 Task: Look for space in Riegelsberg, Germany from 5th July, 2023 to 10th July, 2023 for 4 adults in price range Rs.9000 to Rs.14000. Place can be entire place with 2 bedrooms having 4 beds and 2 bathrooms. Property type can be house, flat, guest house. Booking option can be shelf check-in. Required host language is English.
Action: Mouse moved to (253, 136)
Screenshot: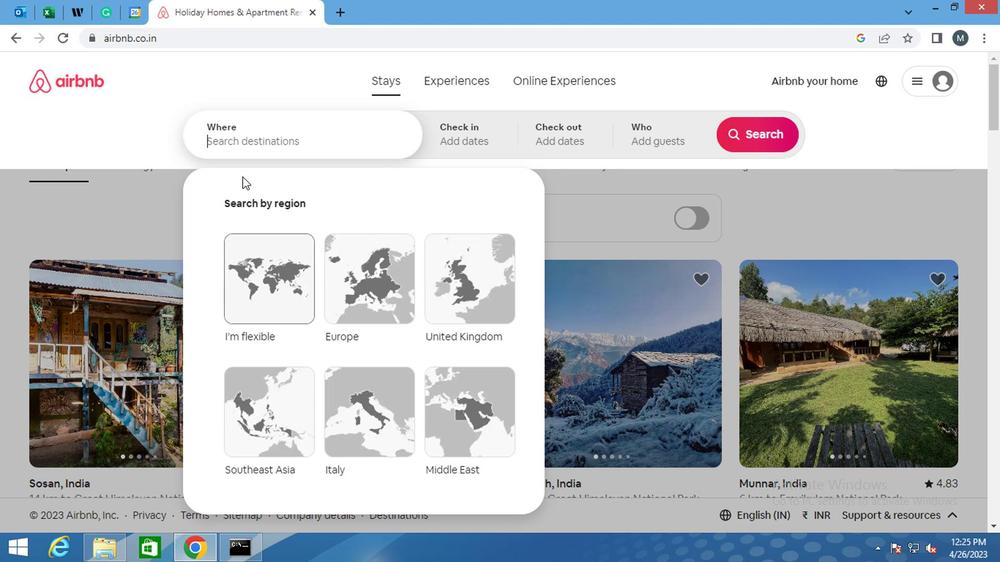 
Action: Mouse pressed left at (253, 136)
Screenshot: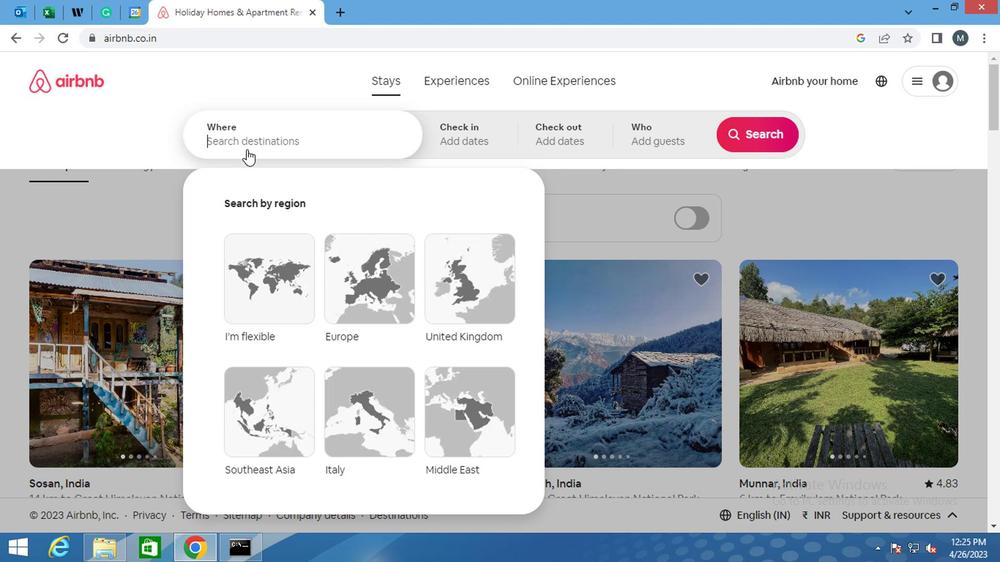 
Action: Mouse moved to (254, 140)
Screenshot: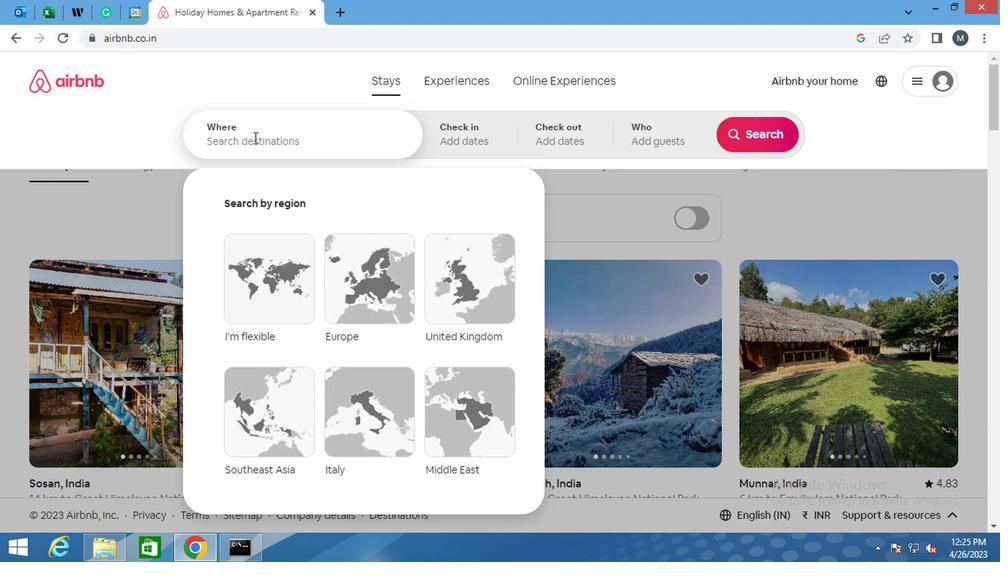 
Action: Key pressed <Key.shift><Key.shift><Key.shift>RIEGELSBERG
Screenshot: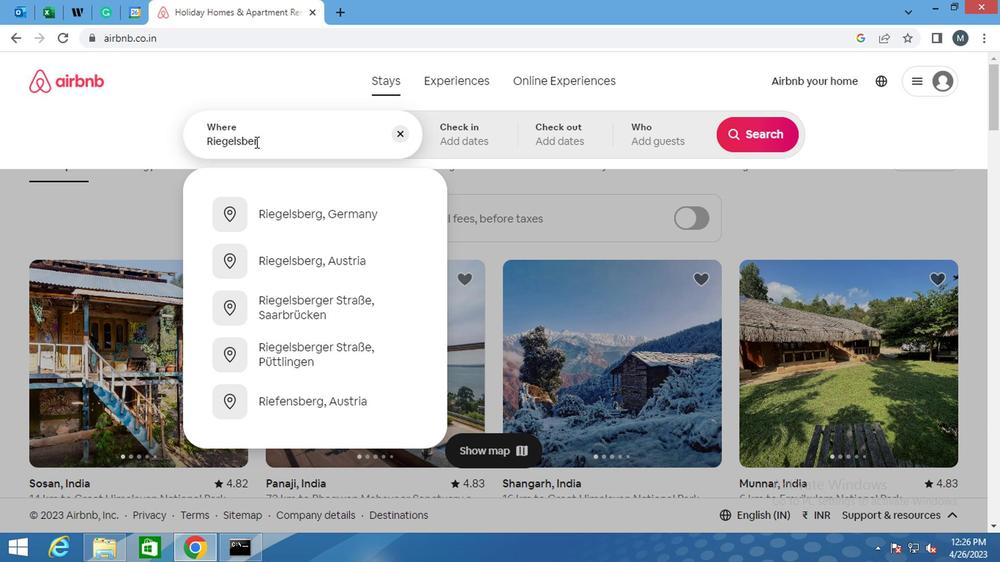 
Action: Mouse moved to (265, 211)
Screenshot: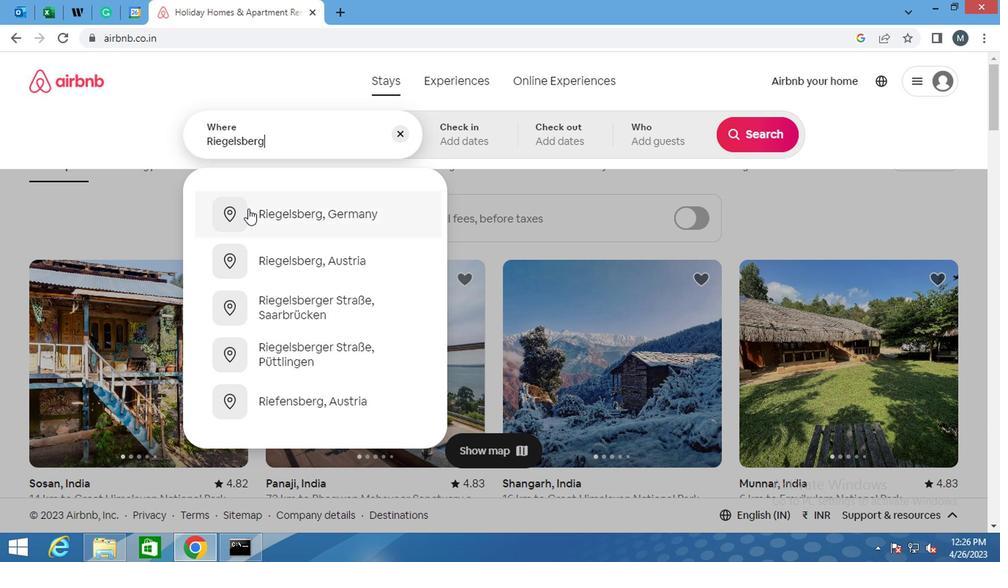 
Action: Mouse pressed left at (265, 211)
Screenshot: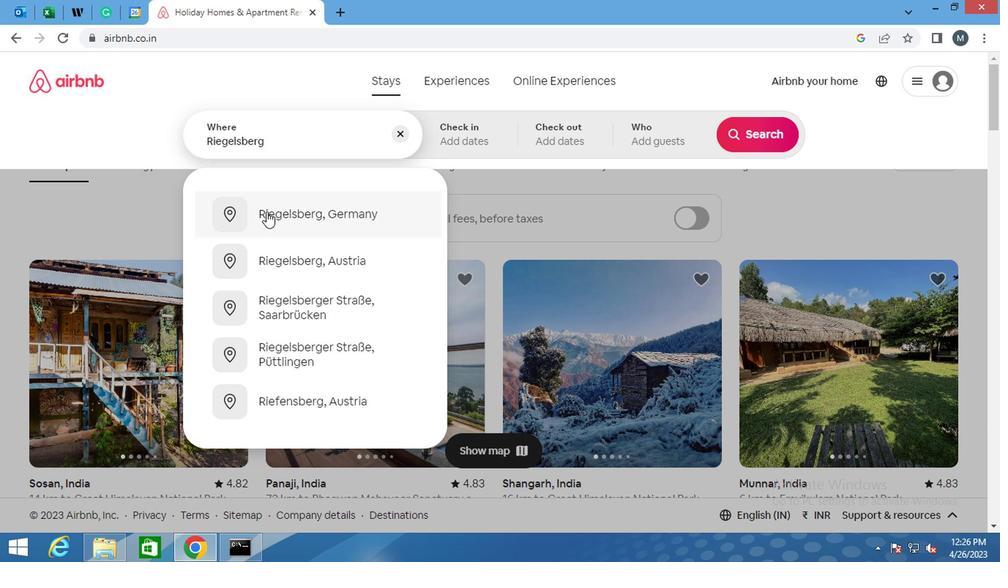 
Action: Mouse moved to (744, 250)
Screenshot: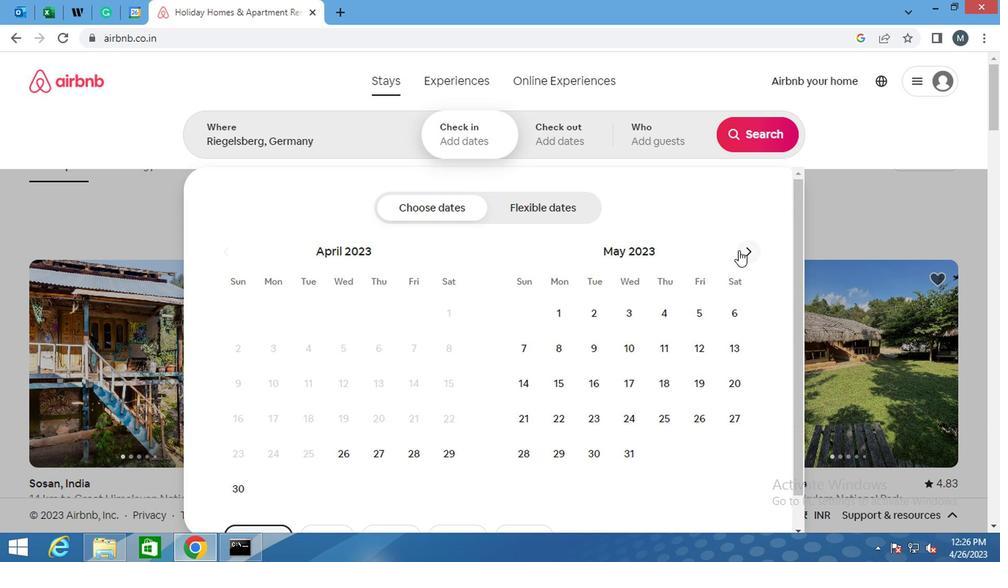 
Action: Mouse pressed left at (744, 250)
Screenshot: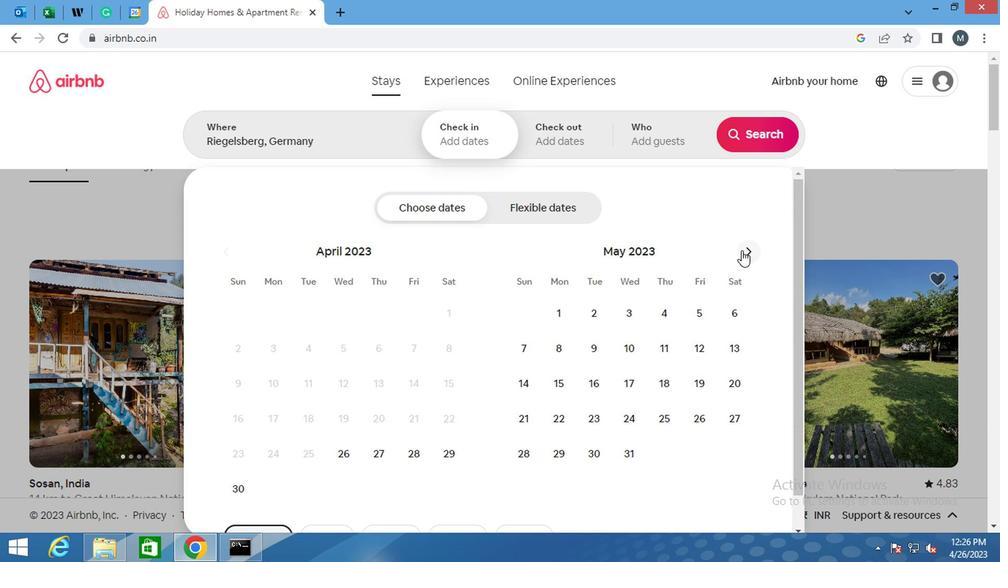
Action: Mouse moved to (745, 250)
Screenshot: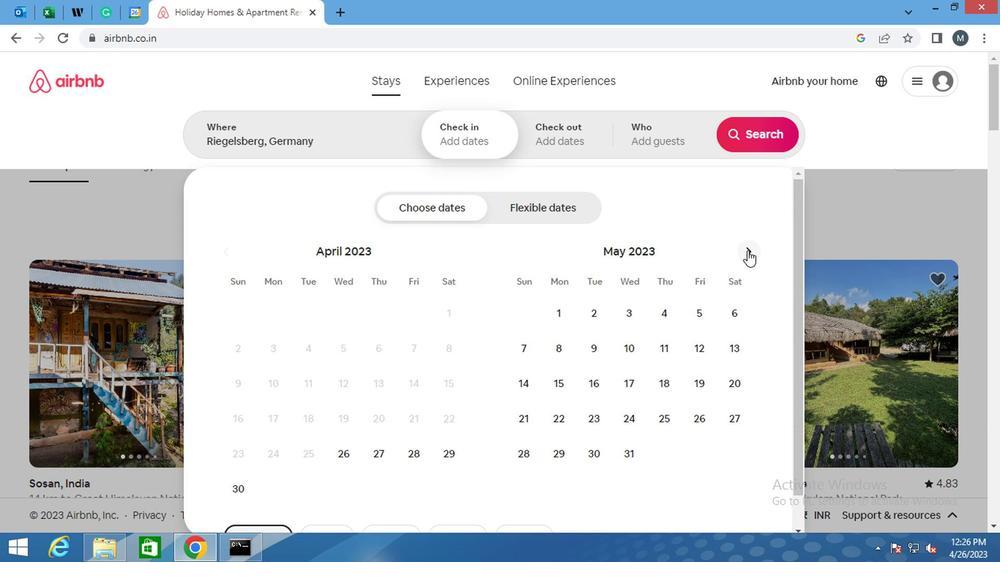 
Action: Mouse pressed left at (745, 250)
Screenshot: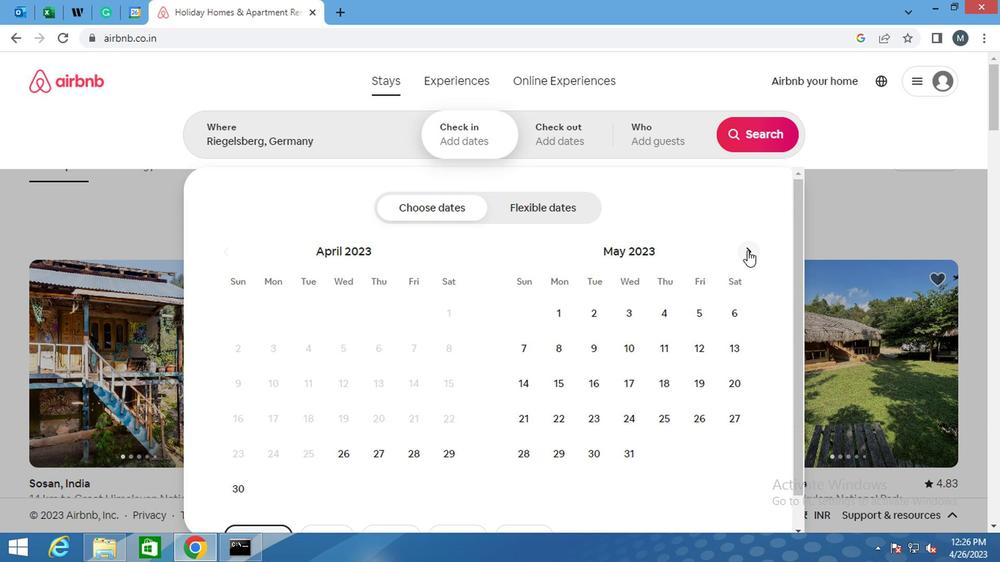 
Action: Mouse moved to (634, 352)
Screenshot: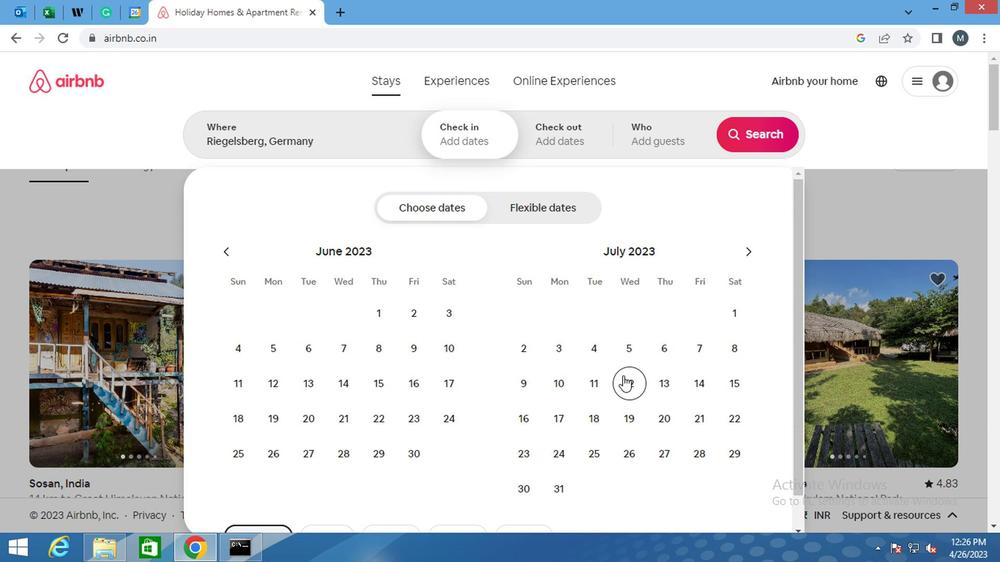 
Action: Mouse pressed left at (634, 352)
Screenshot: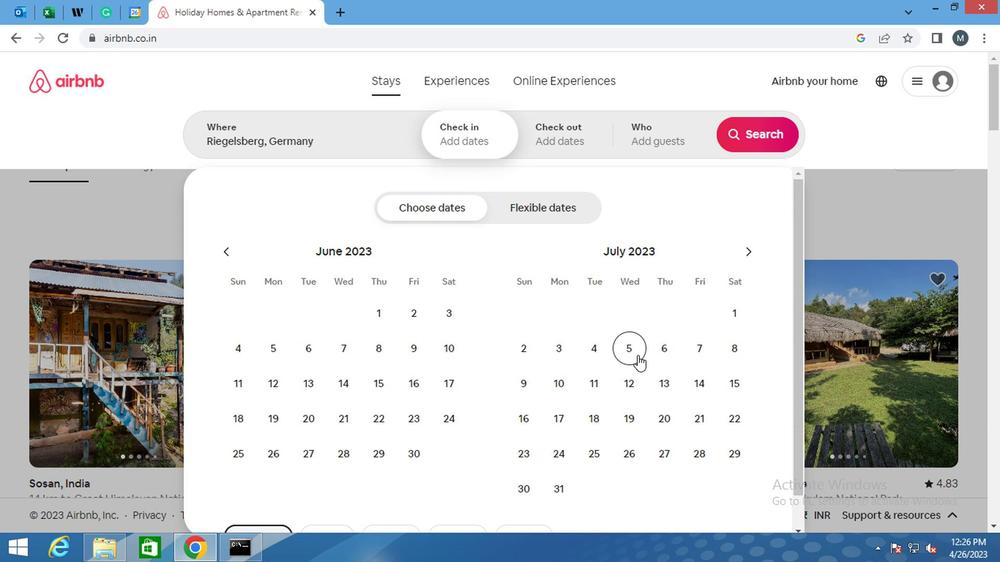 
Action: Mouse moved to (560, 390)
Screenshot: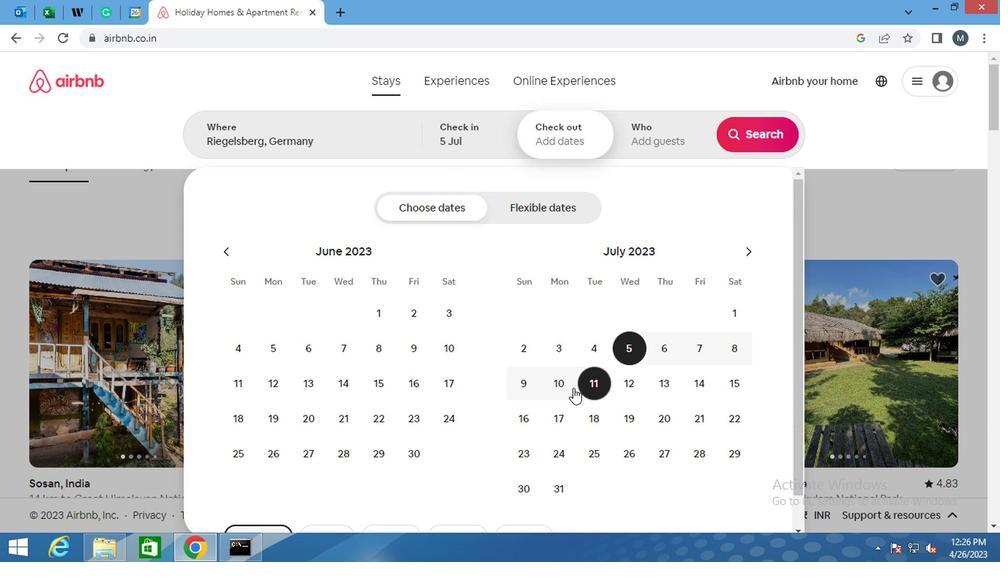 
Action: Mouse pressed left at (560, 390)
Screenshot: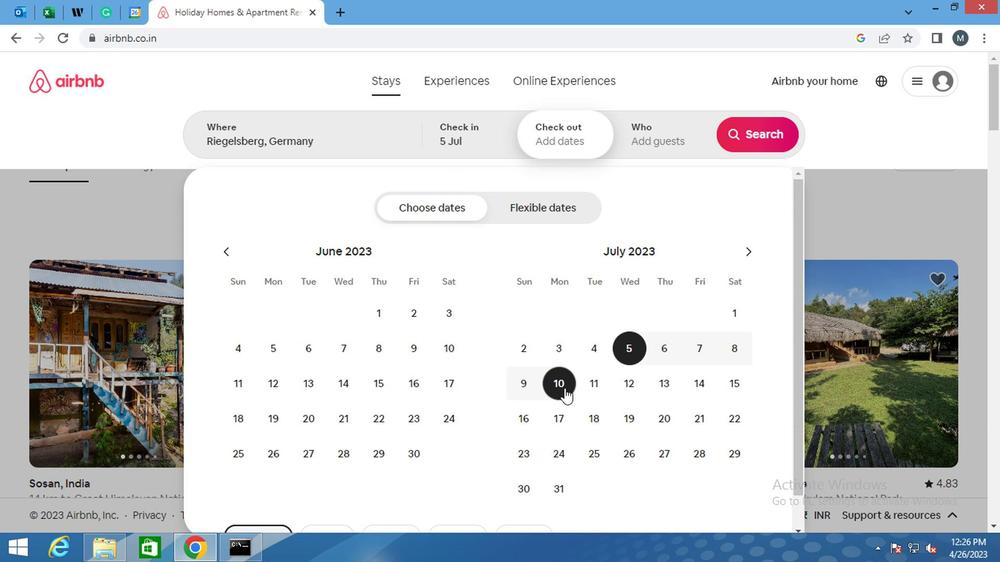 
Action: Mouse moved to (672, 132)
Screenshot: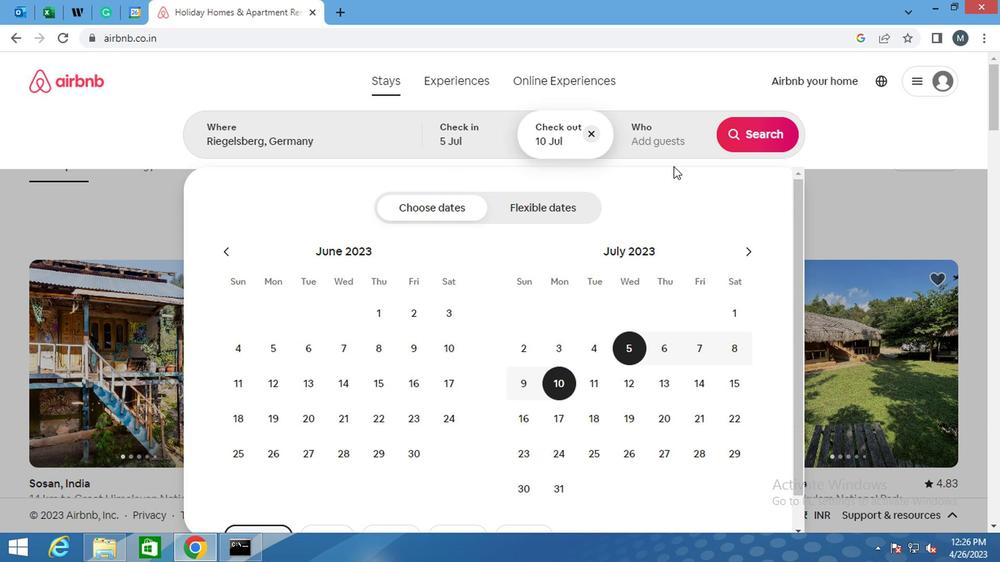 
Action: Mouse pressed left at (672, 132)
Screenshot: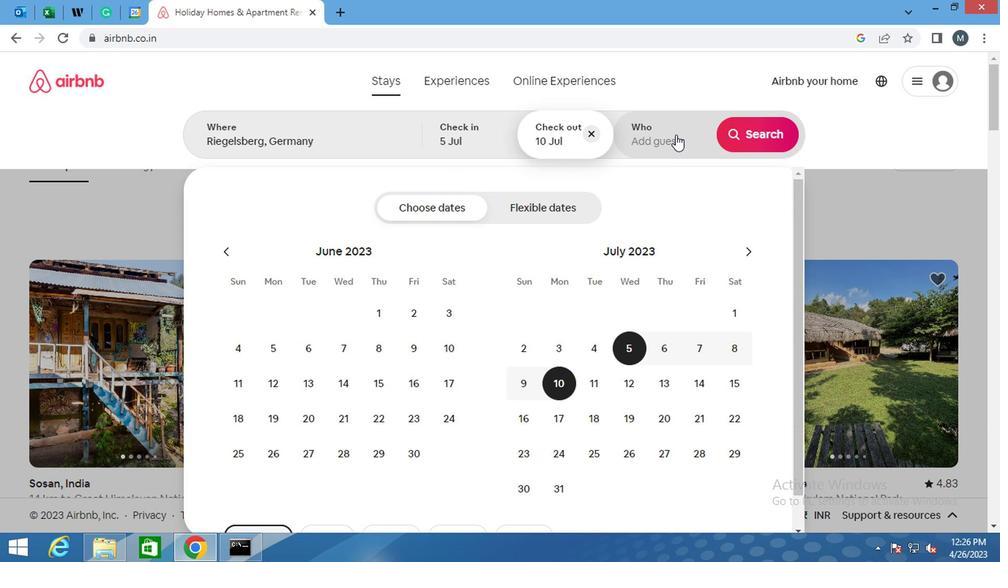 
Action: Mouse moved to (751, 215)
Screenshot: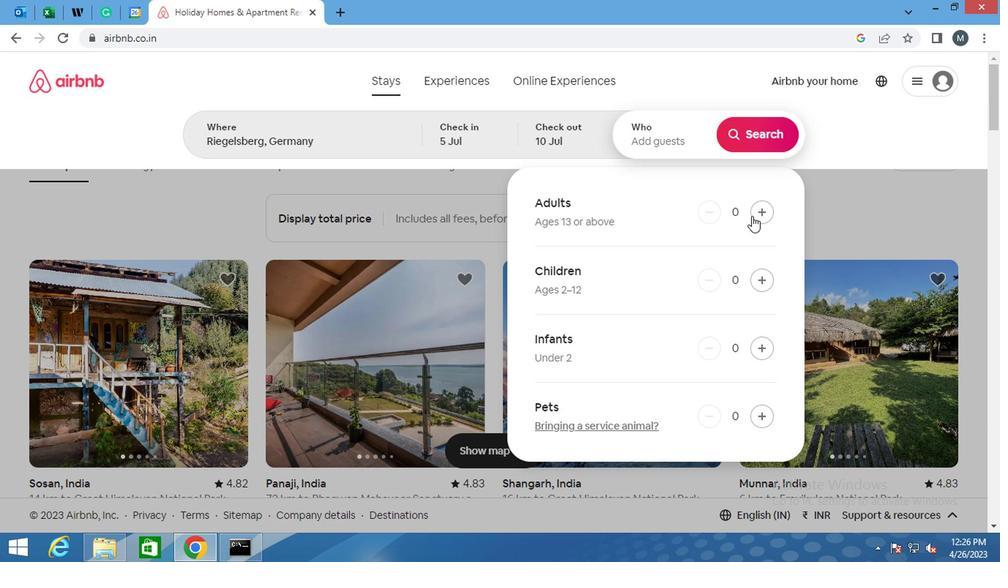 
Action: Mouse pressed left at (751, 215)
Screenshot: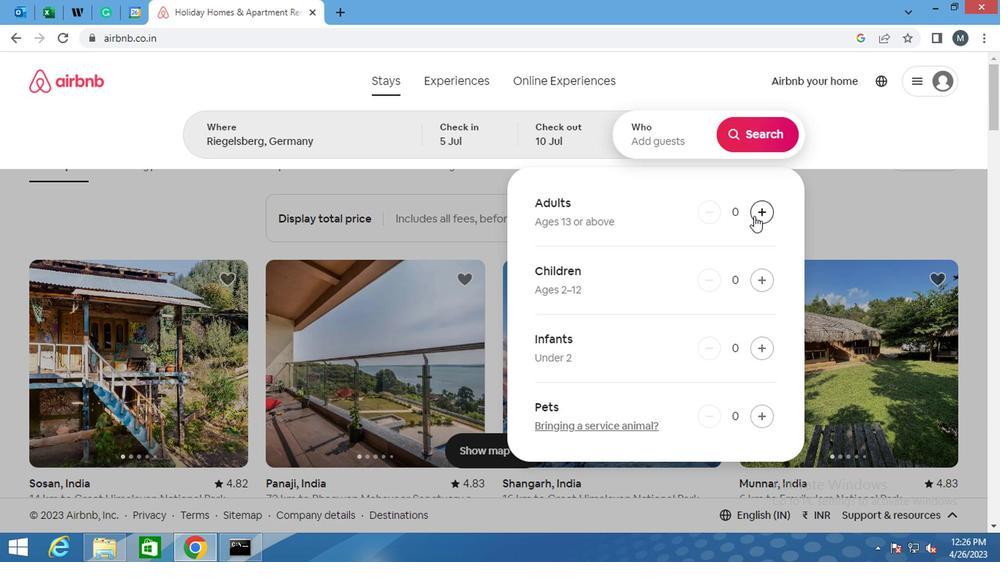
Action: Mouse moved to (756, 212)
Screenshot: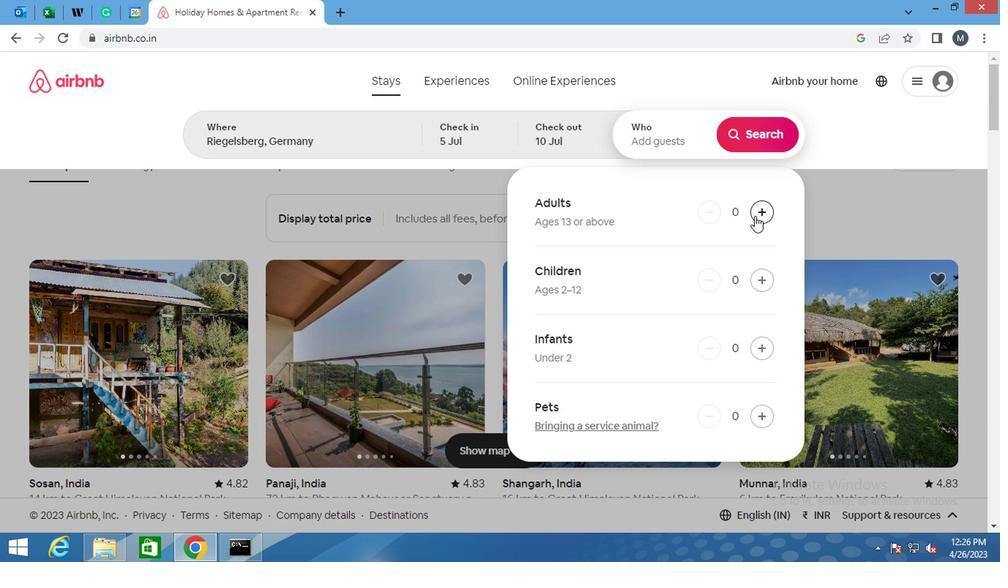 
Action: Mouse pressed left at (756, 212)
Screenshot: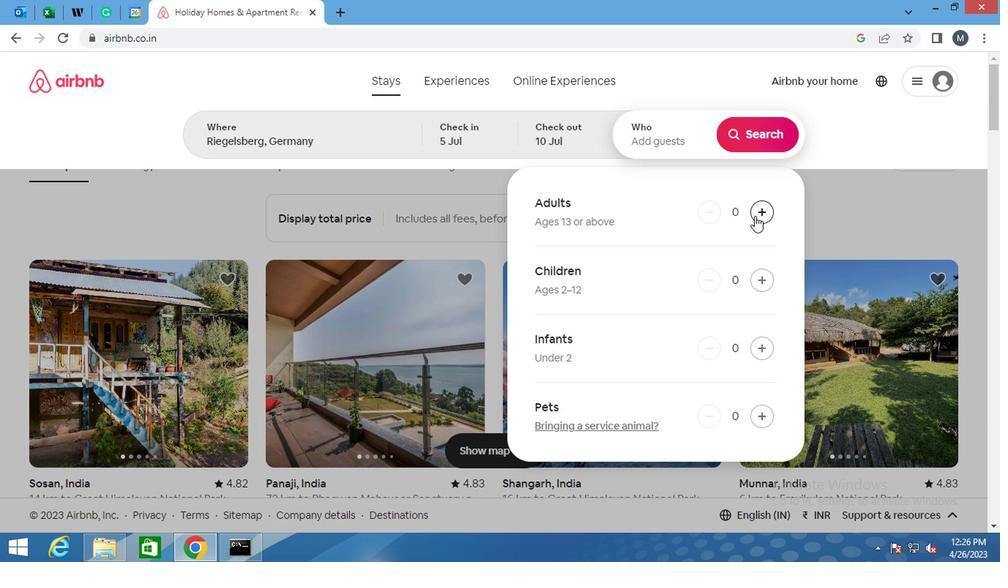 
Action: Mouse moved to (757, 212)
Screenshot: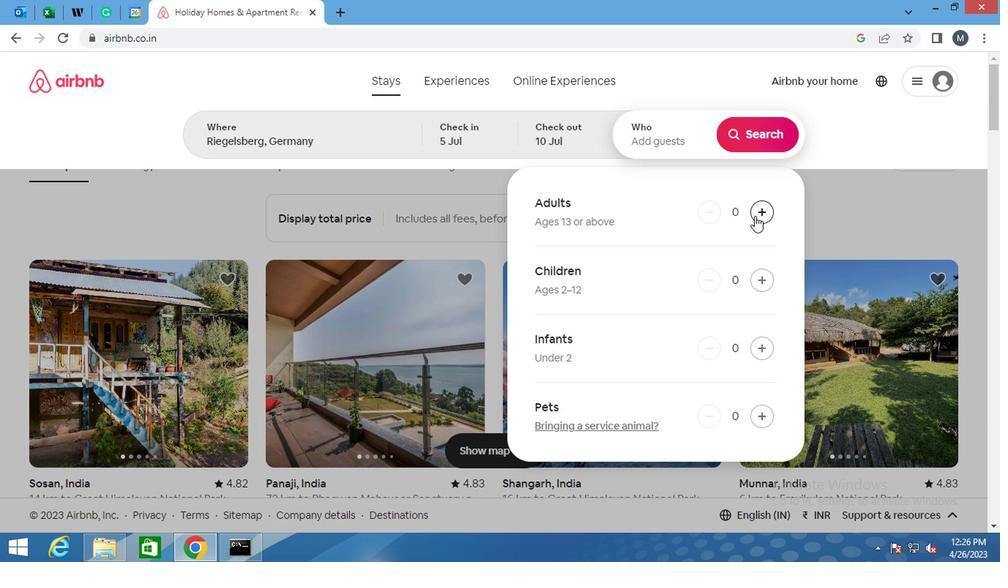
Action: Mouse pressed left at (757, 212)
Screenshot: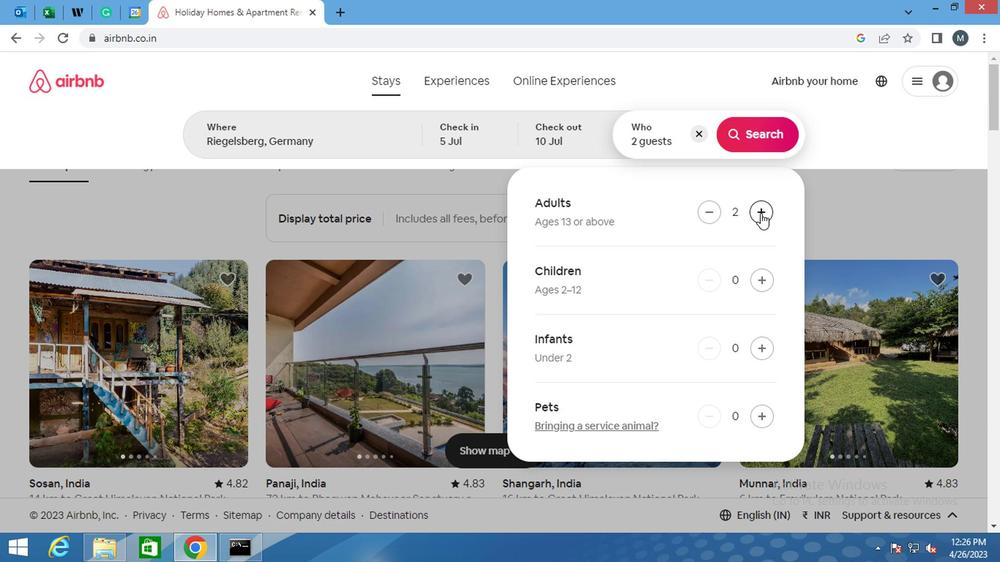 
Action: Mouse pressed left at (757, 212)
Screenshot: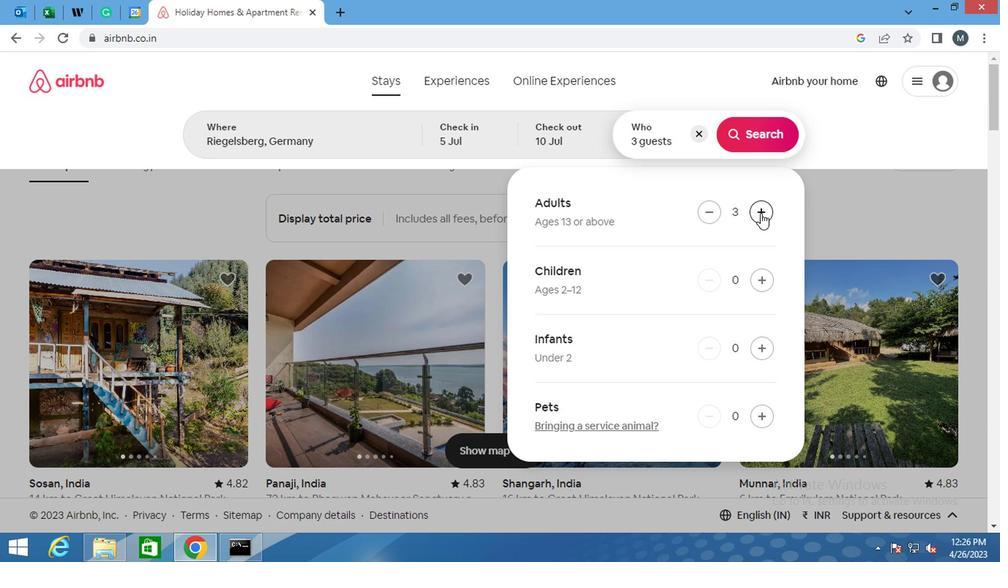 
Action: Mouse moved to (768, 121)
Screenshot: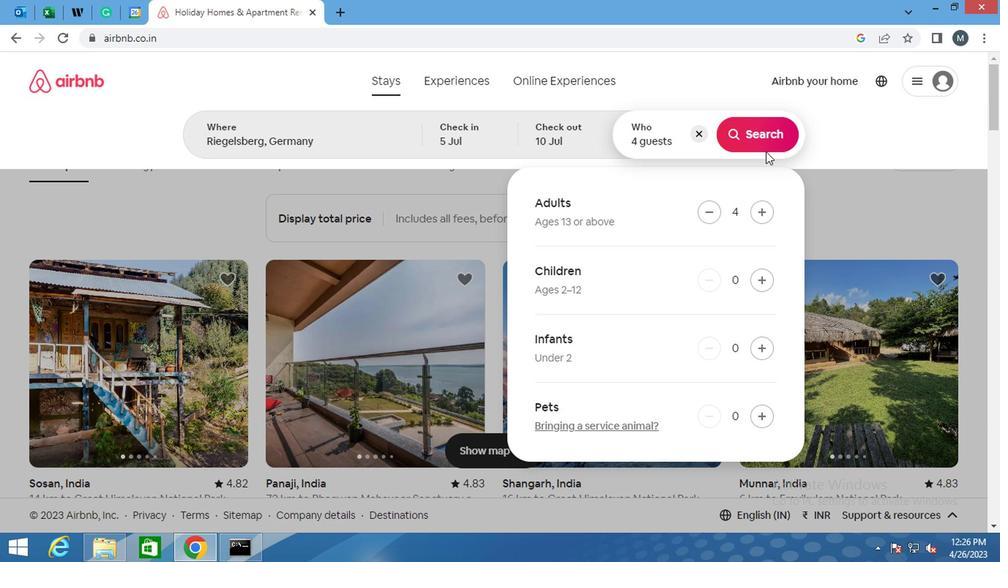 
Action: Mouse pressed left at (768, 121)
Screenshot: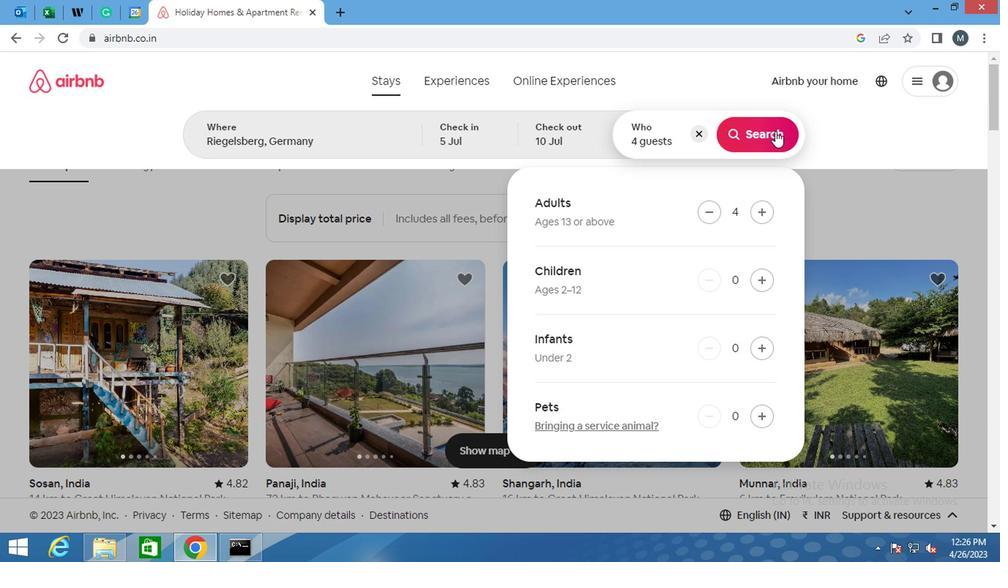 
Action: Mouse moved to (922, 142)
Screenshot: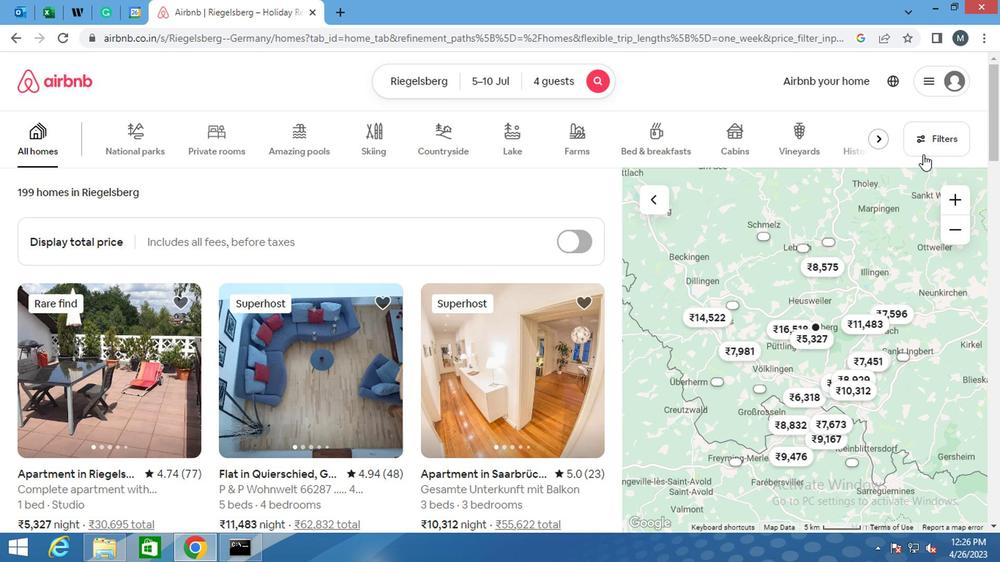 
Action: Mouse pressed left at (922, 142)
Screenshot: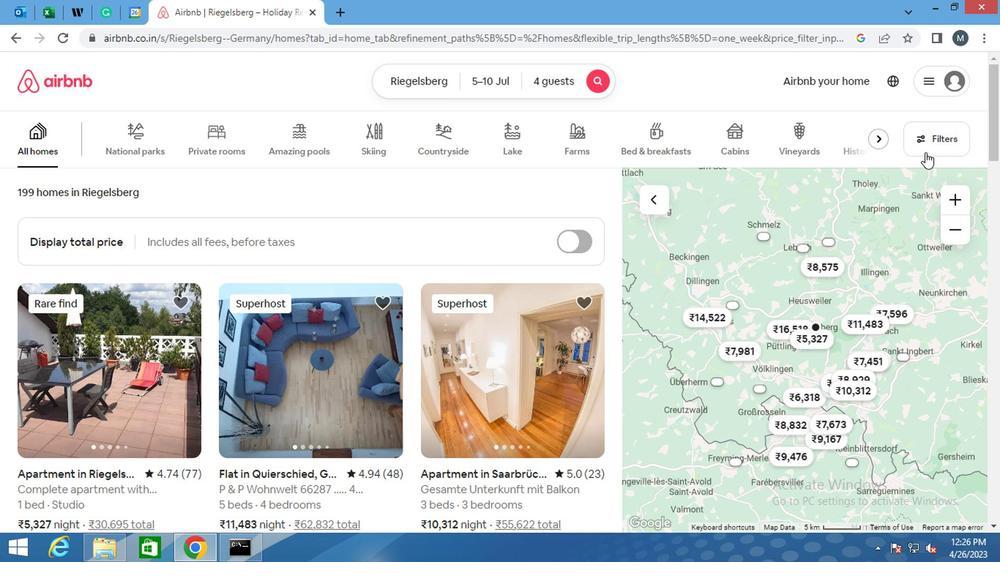 
Action: Mouse moved to (330, 321)
Screenshot: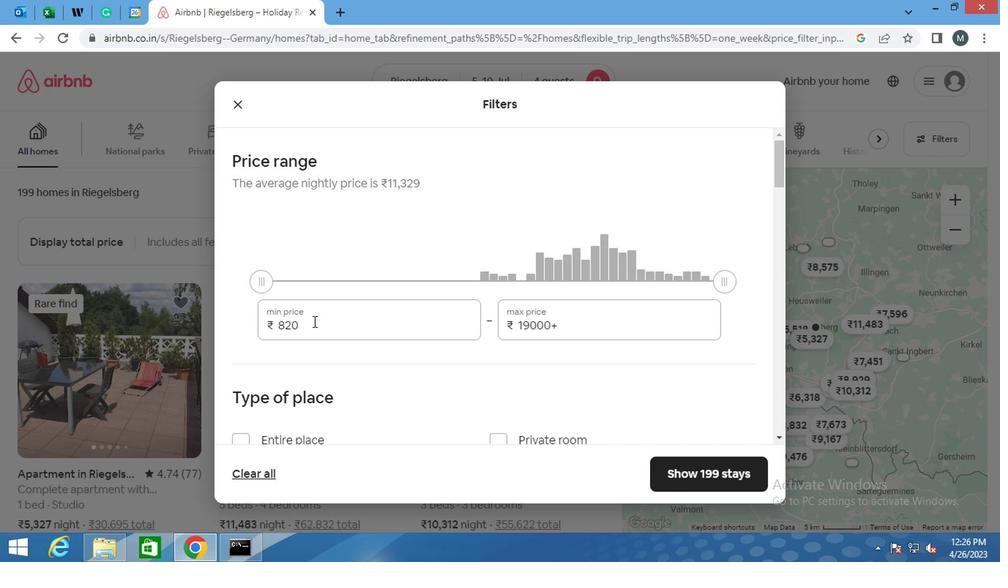 
Action: Mouse pressed left at (330, 321)
Screenshot: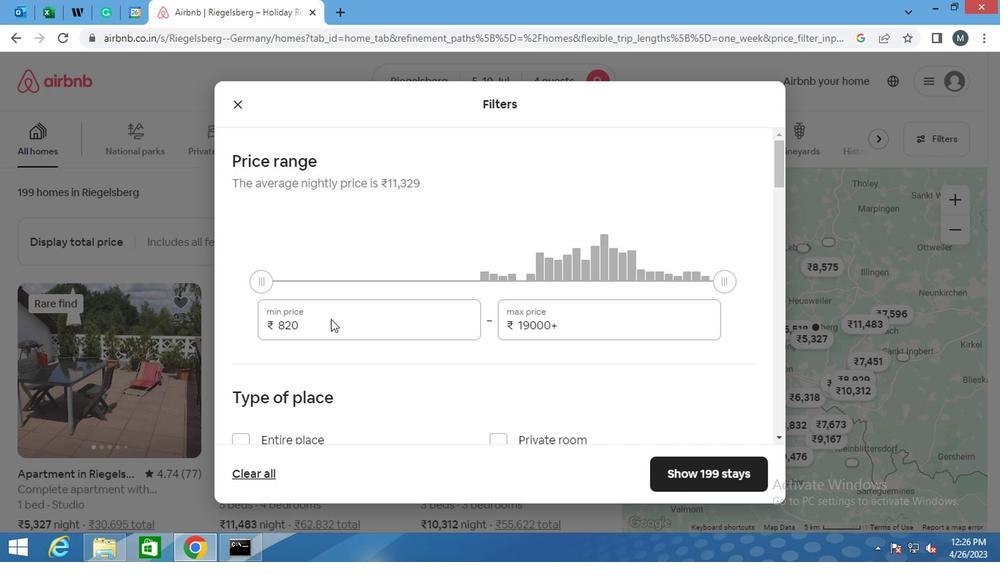 
Action: Mouse moved to (332, 321)
Screenshot: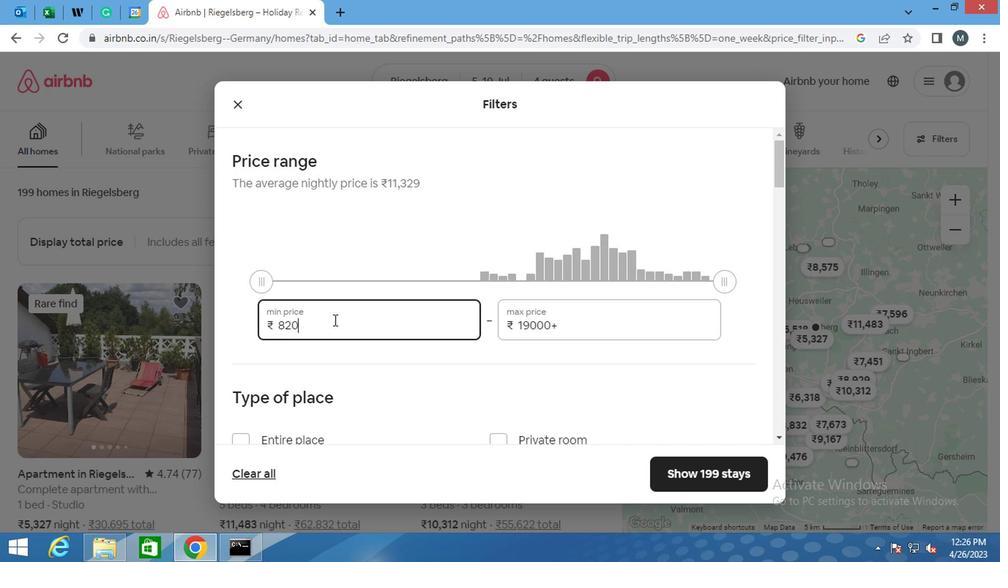 
Action: Key pressed <Key.backspace><Key.backspace><Key.backspace>
Screenshot: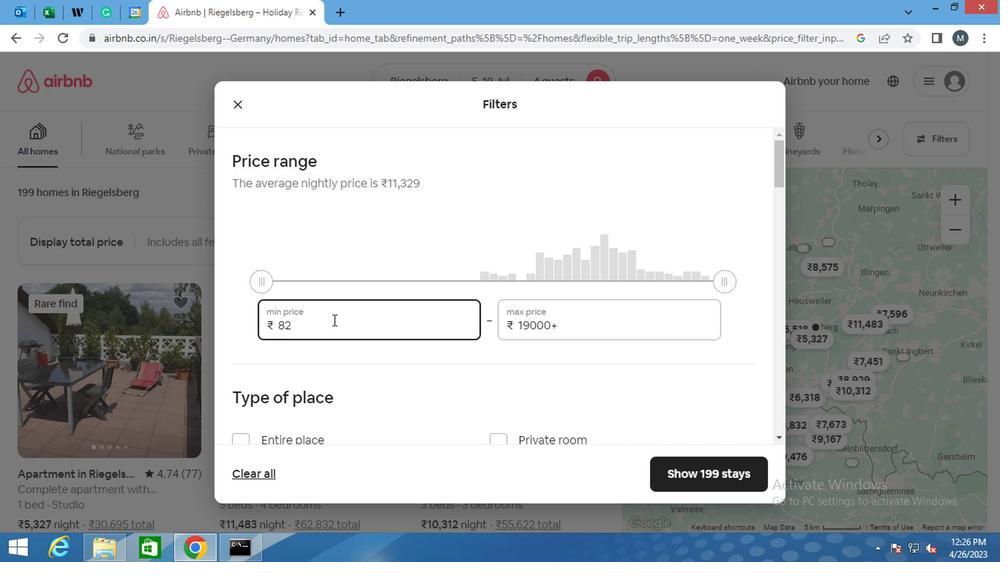 
Action: Mouse moved to (330, 321)
Screenshot: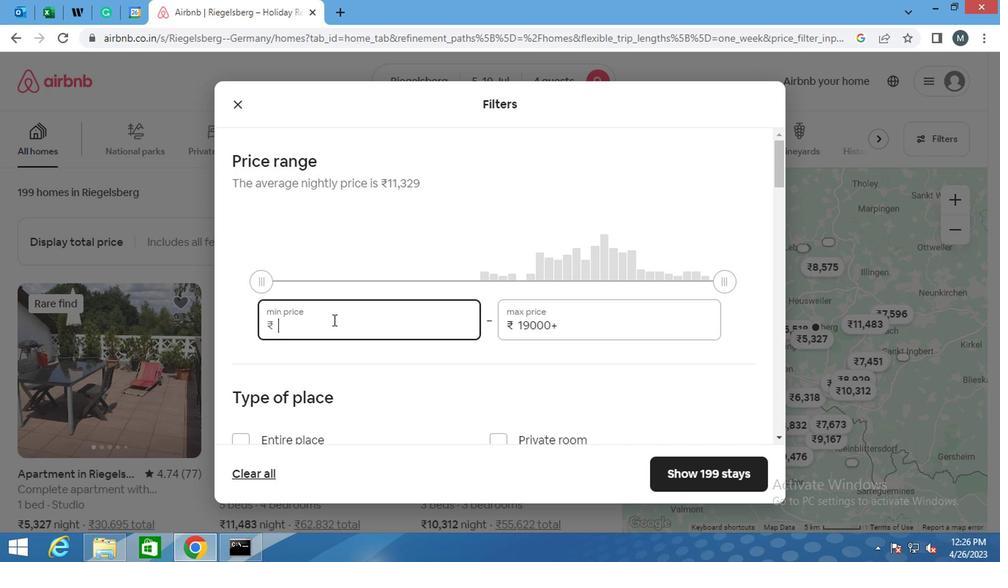 
Action: Key pressed 9000
Screenshot: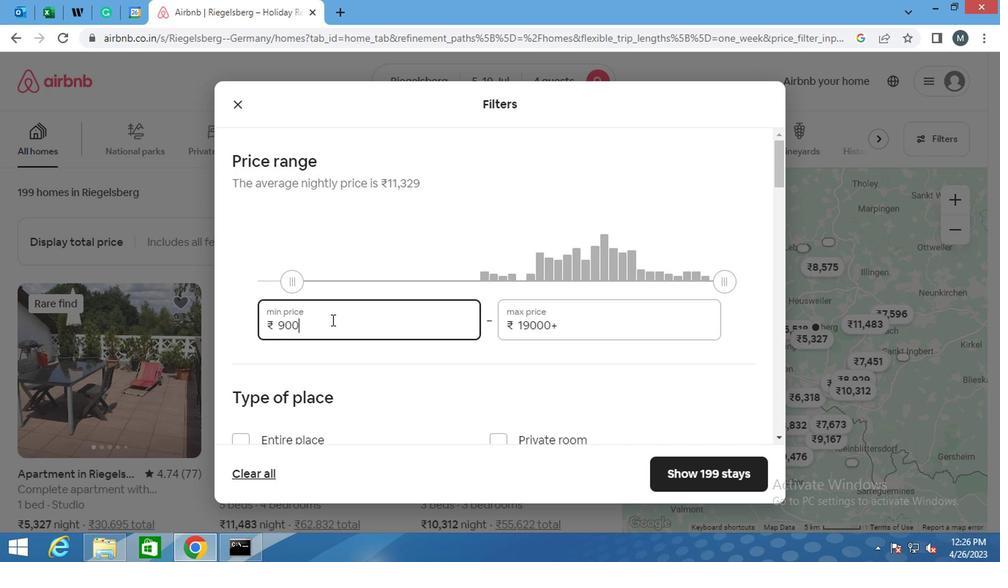 
Action: Mouse moved to (594, 325)
Screenshot: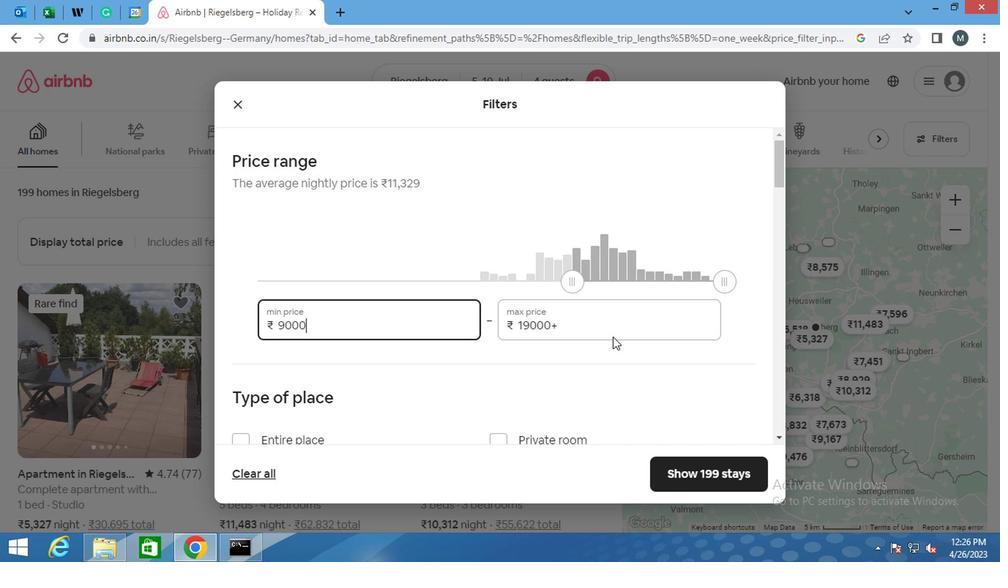 
Action: Mouse pressed left at (594, 325)
Screenshot: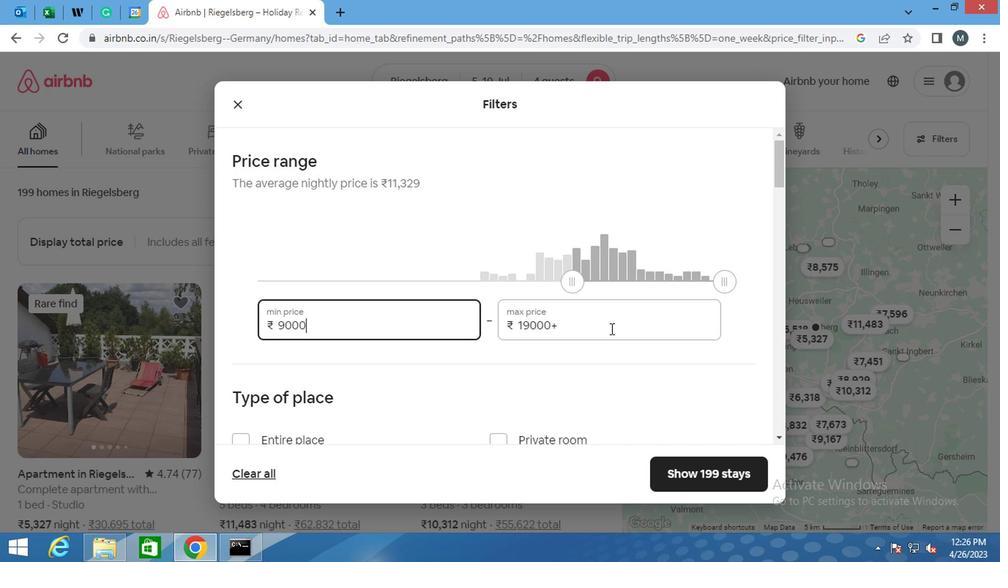 
Action: Mouse moved to (584, 329)
Screenshot: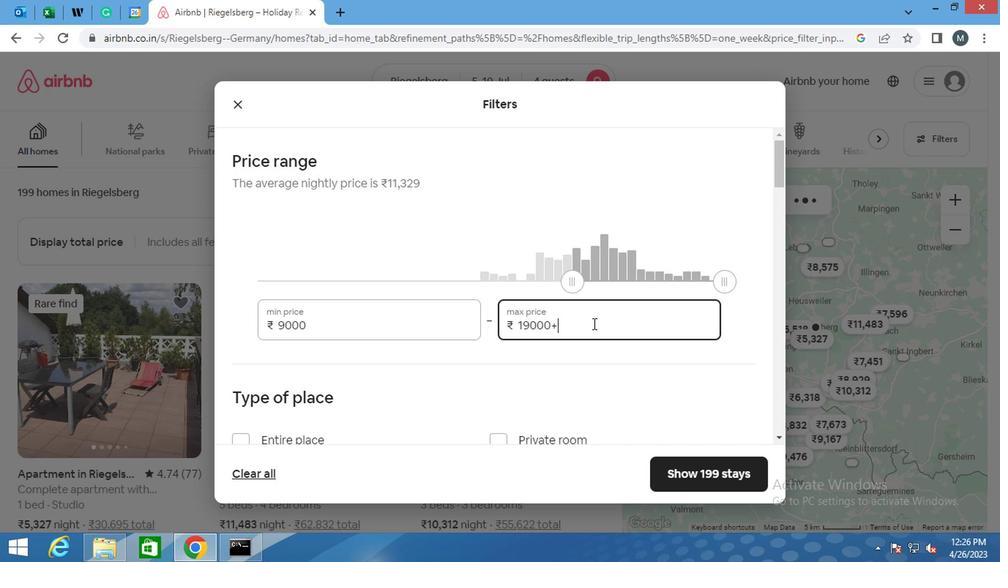 
Action: Key pressed <Key.backspace>
Screenshot: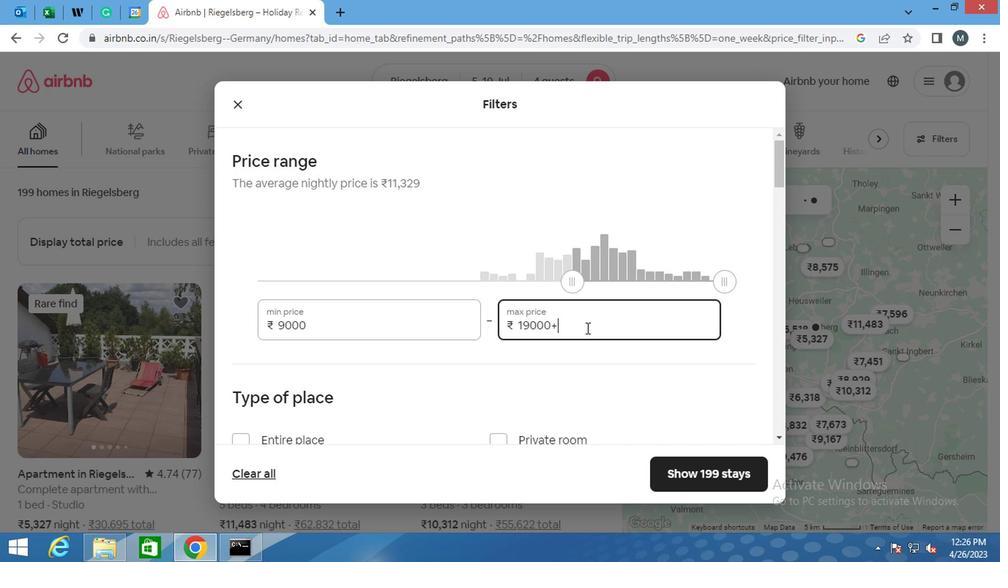 
Action: Mouse moved to (583, 330)
Screenshot: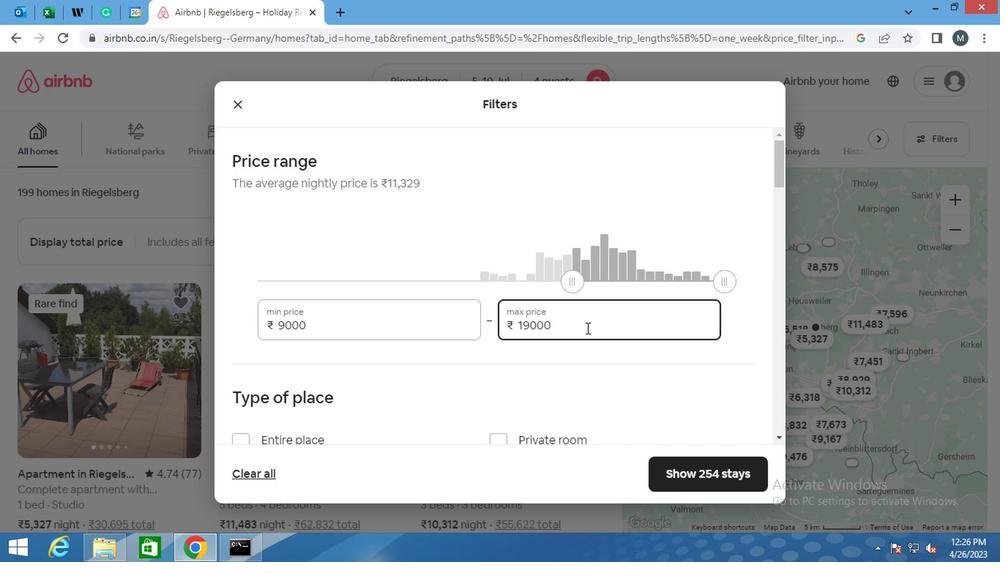 
Action: Key pressed <Key.backspace><Key.backspace><Key.backspace><Key.backspace>
Screenshot: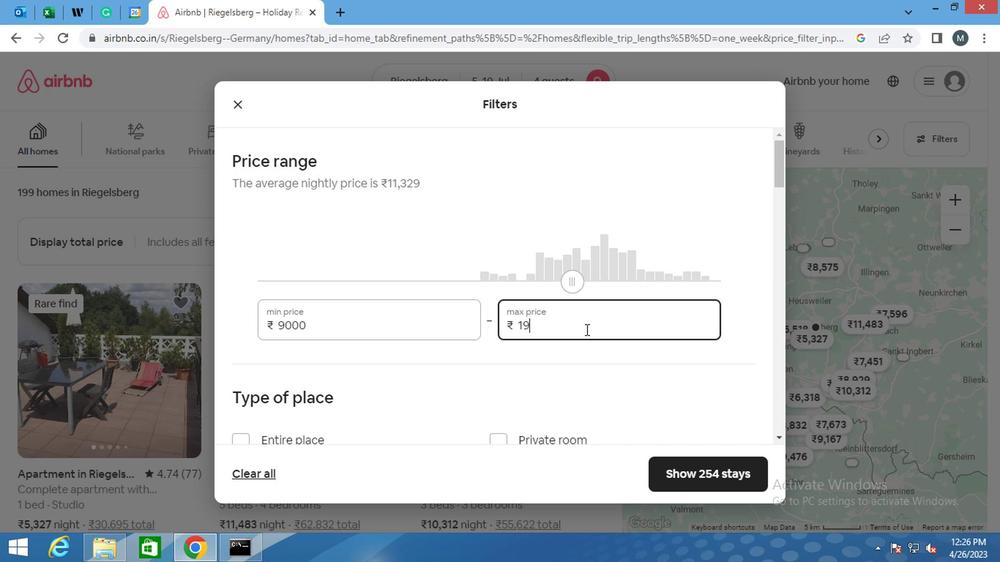 
Action: Mouse moved to (577, 332)
Screenshot: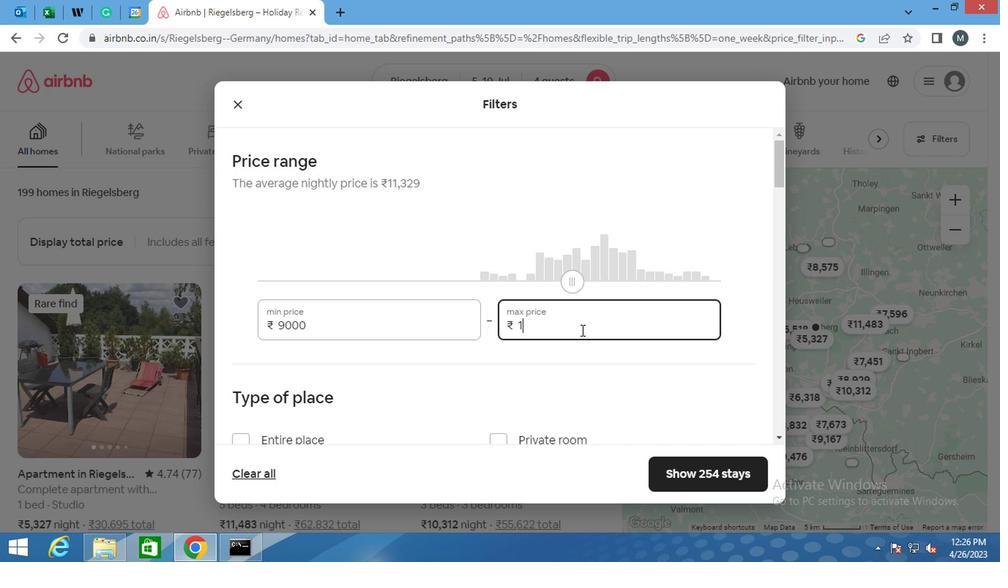
Action: Key pressed 4
Screenshot: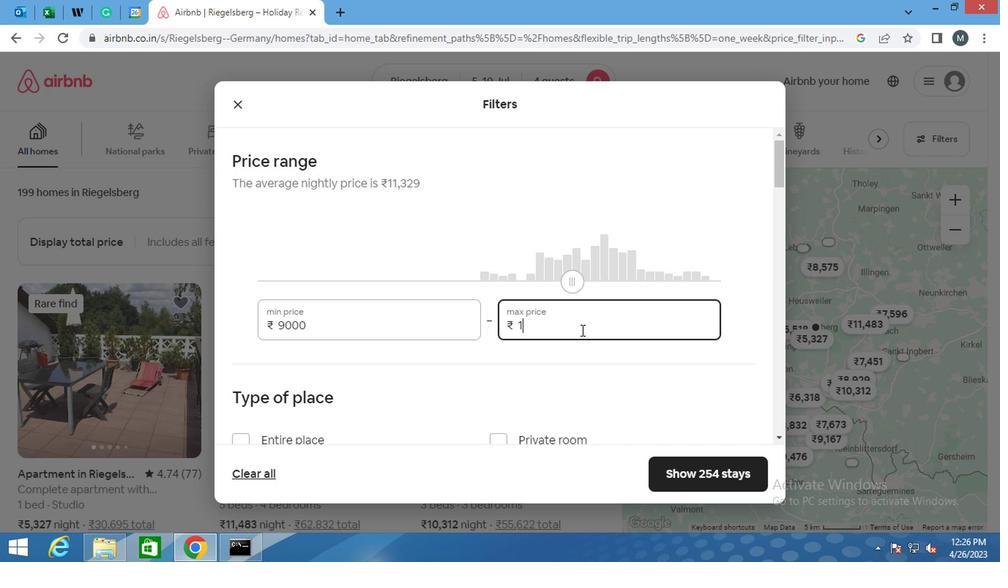 
Action: Mouse moved to (575, 334)
Screenshot: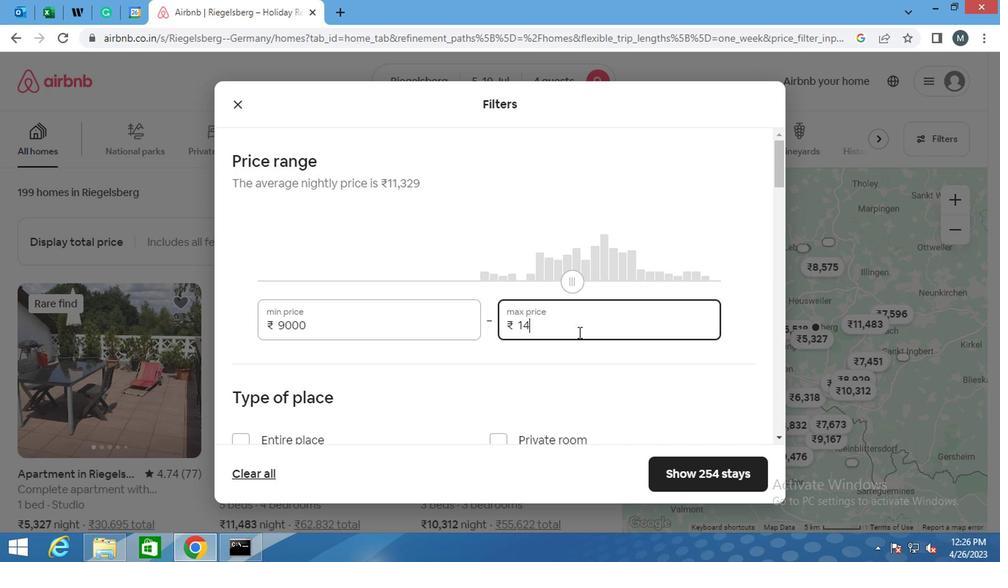 
Action: Key pressed 0
Screenshot: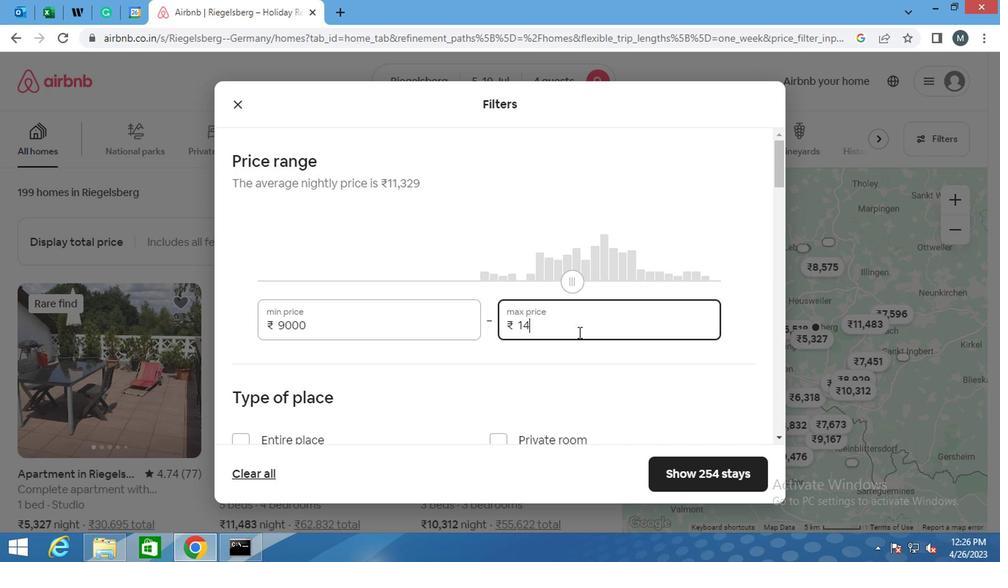 
Action: Mouse moved to (574, 334)
Screenshot: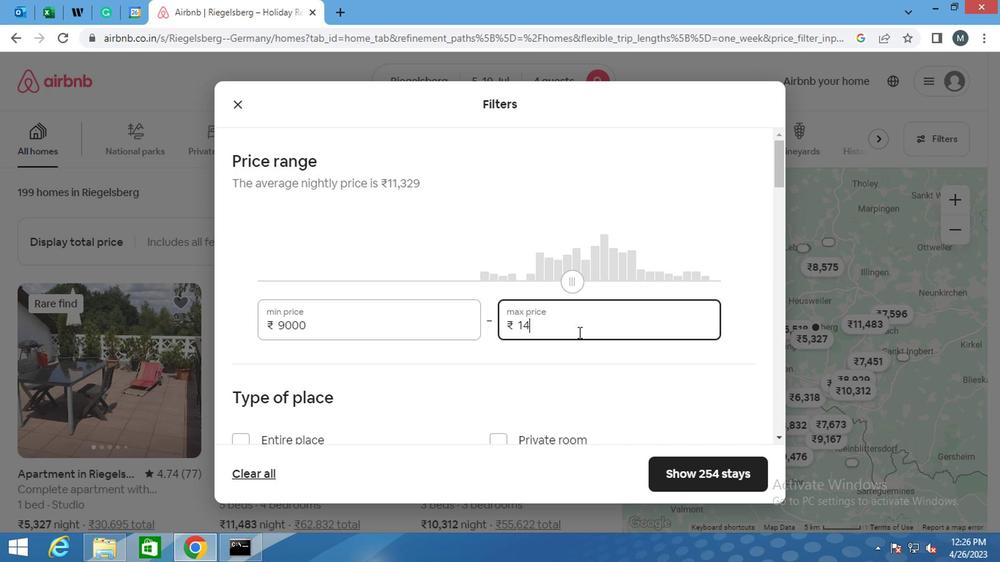 
Action: Key pressed 00
Screenshot: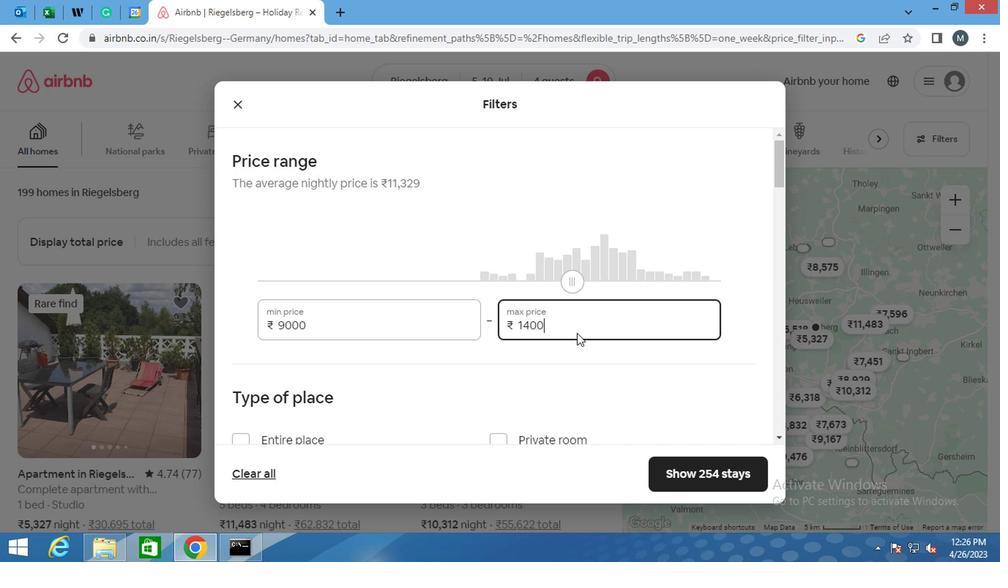 
Action: Mouse moved to (468, 323)
Screenshot: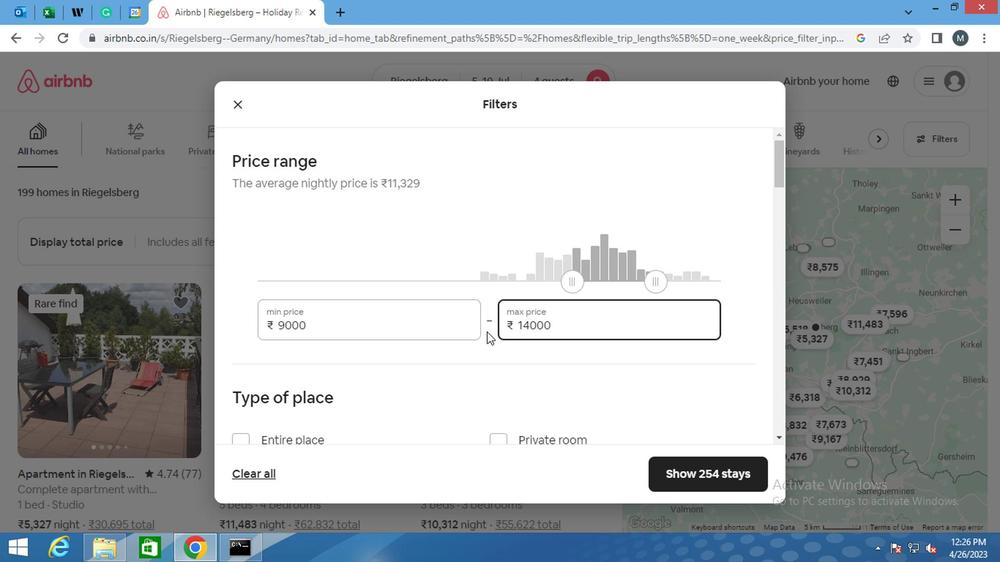 
Action: Mouse scrolled (468, 322) with delta (0, -1)
Screenshot: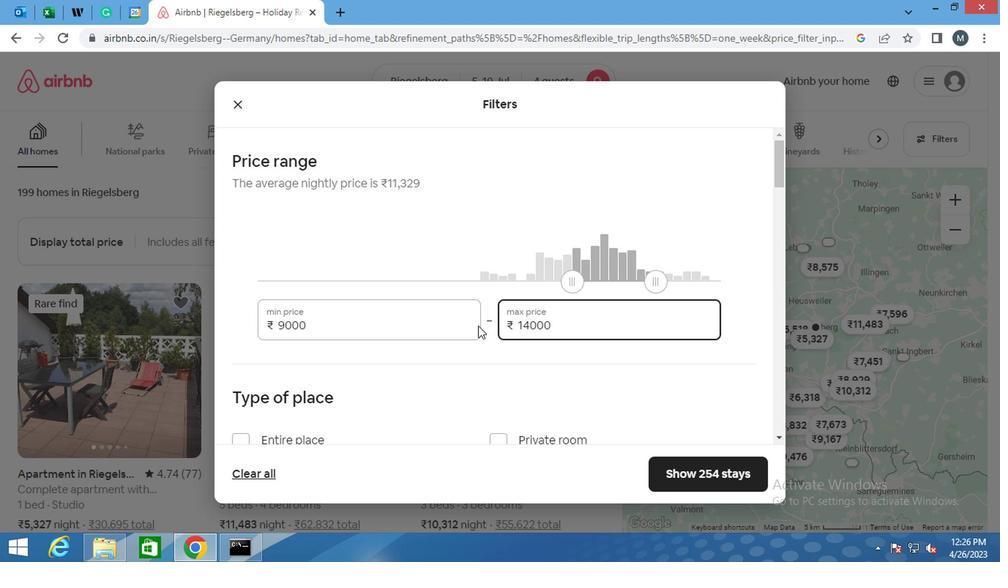 
Action: Mouse scrolled (468, 322) with delta (0, -1)
Screenshot: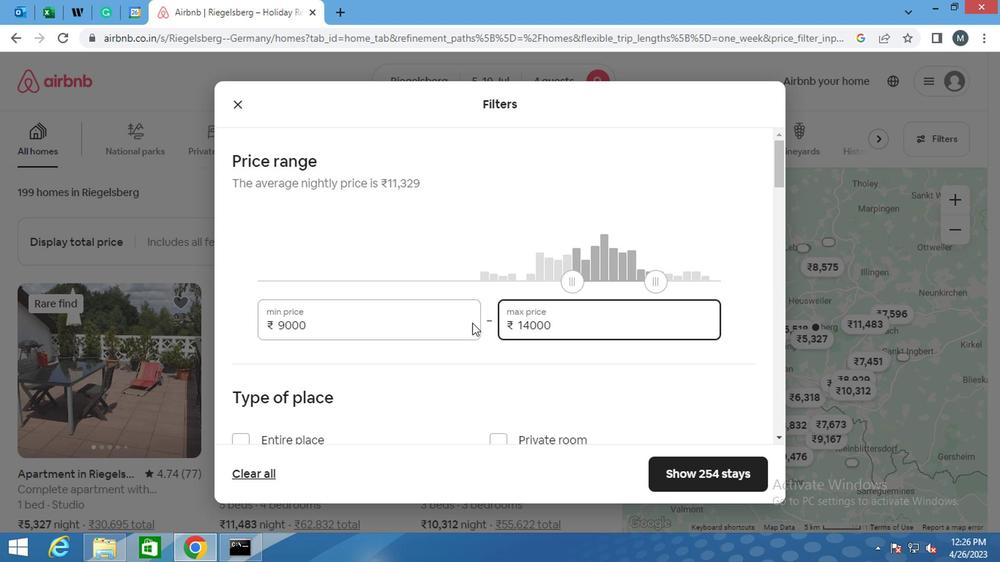 
Action: Mouse moved to (237, 300)
Screenshot: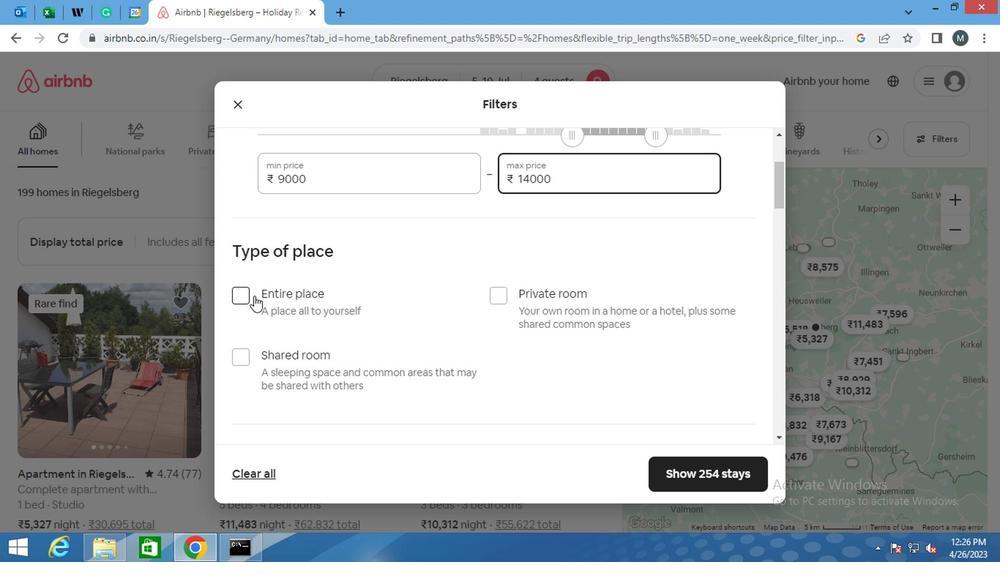 
Action: Mouse pressed left at (237, 300)
Screenshot: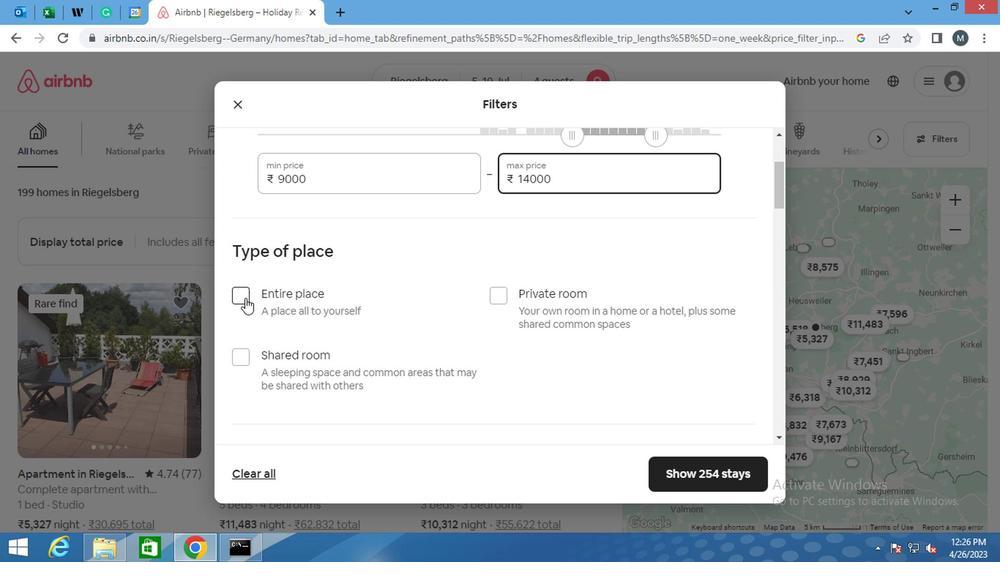 
Action: Mouse moved to (347, 289)
Screenshot: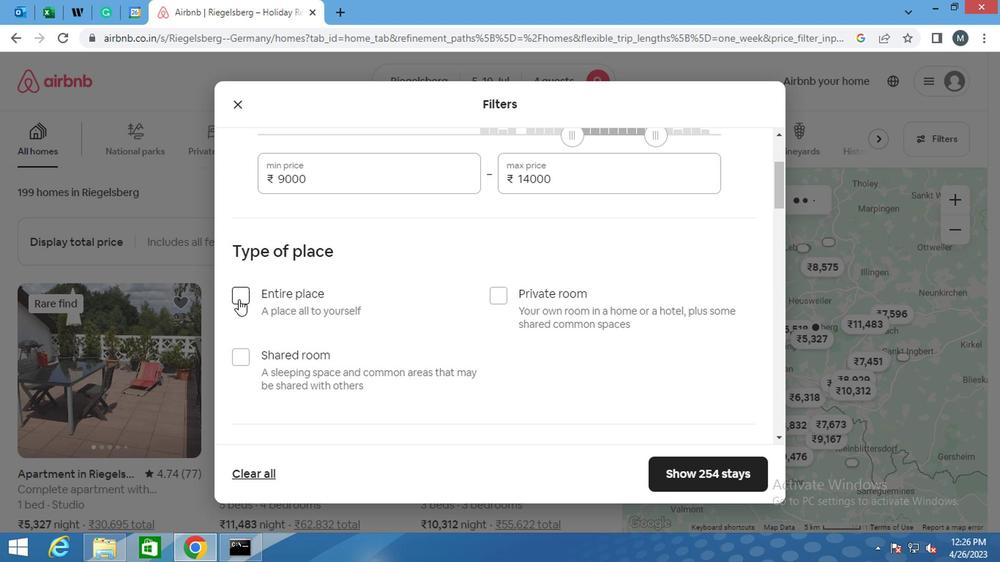 
Action: Mouse scrolled (347, 288) with delta (0, 0)
Screenshot: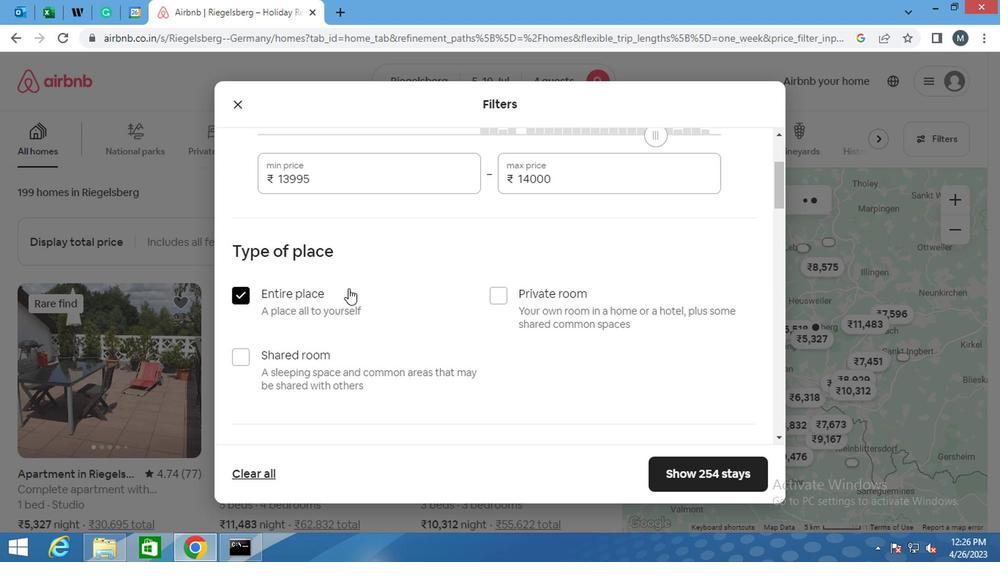 
Action: Mouse scrolled (347, 288) with delta (0, 0)
Screenshot: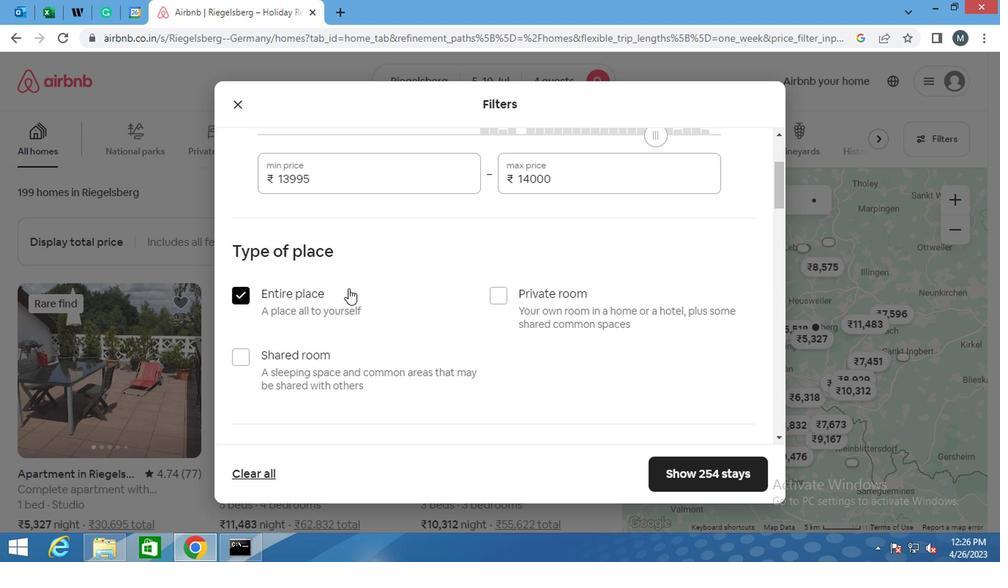 
Action: Mouse scrolled (347, 288) with delta (0, 0)
Screenshot: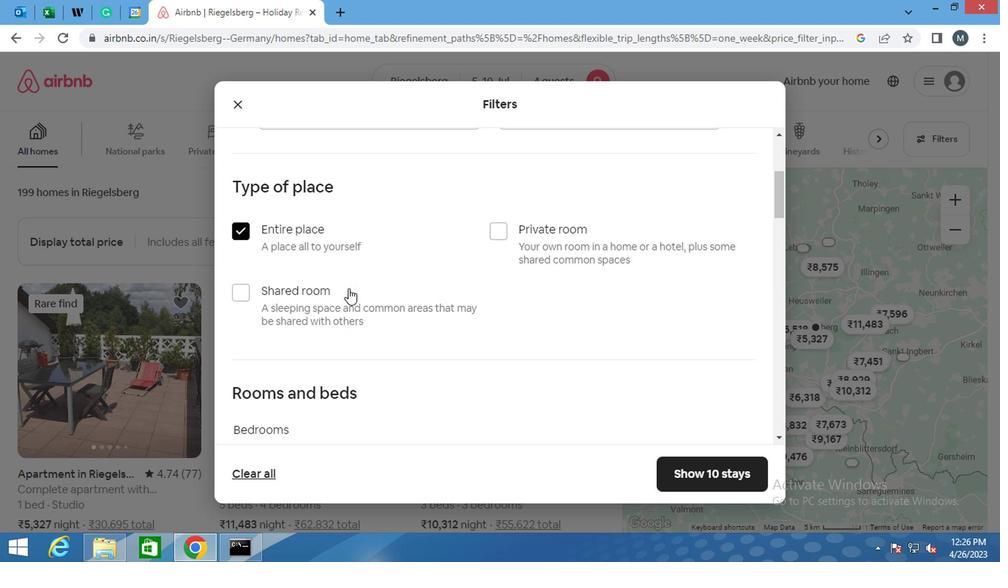 
Action: Mouse moved to (348, 286)
Screenshot: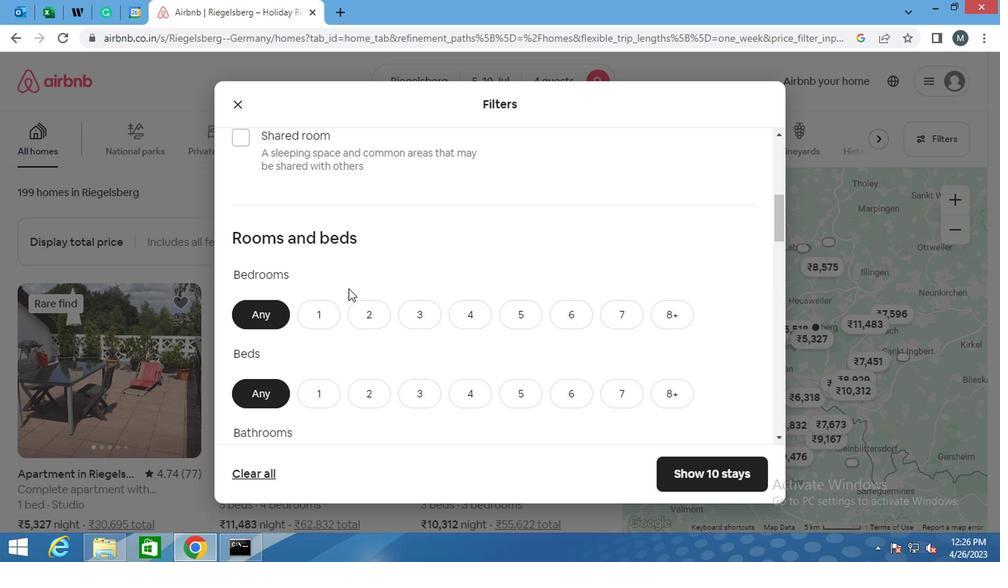 
Action: Mouse scrolled (348, 285) with delta (0, -1)
Screenshot: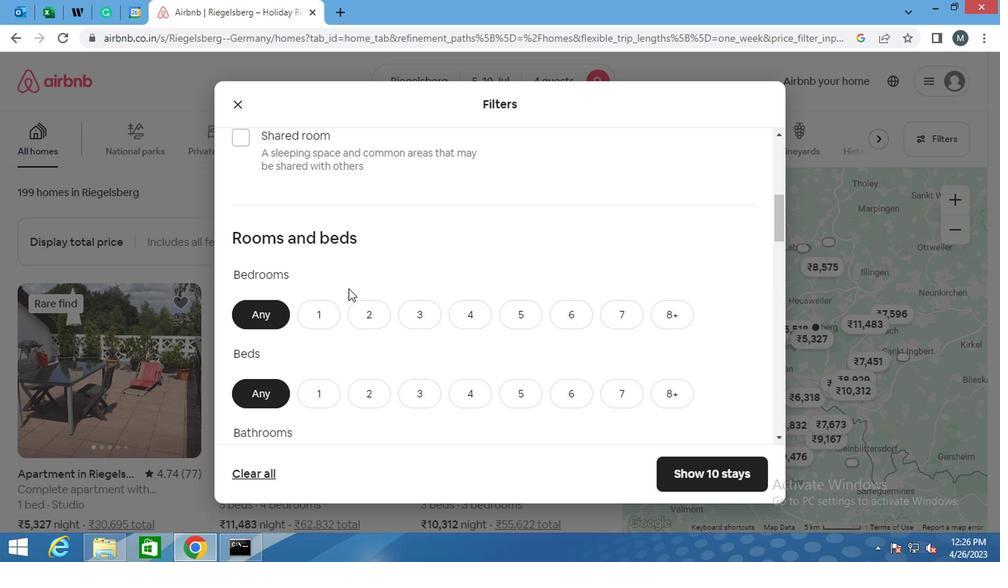 
Action: Mouse moved to (367, 247)
Screenshot: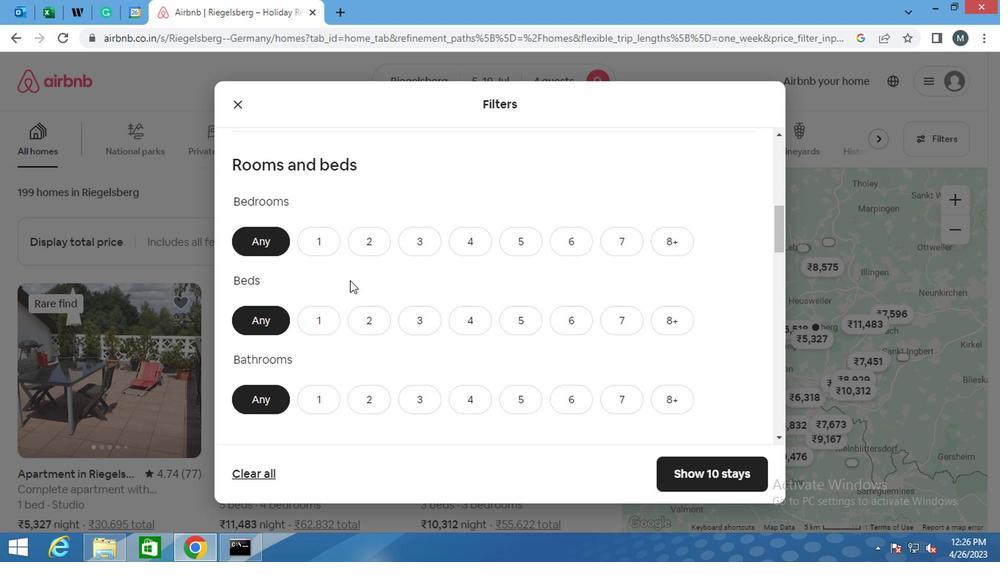 
Action: Mouse pressed left at (367, 247)
Screenshot: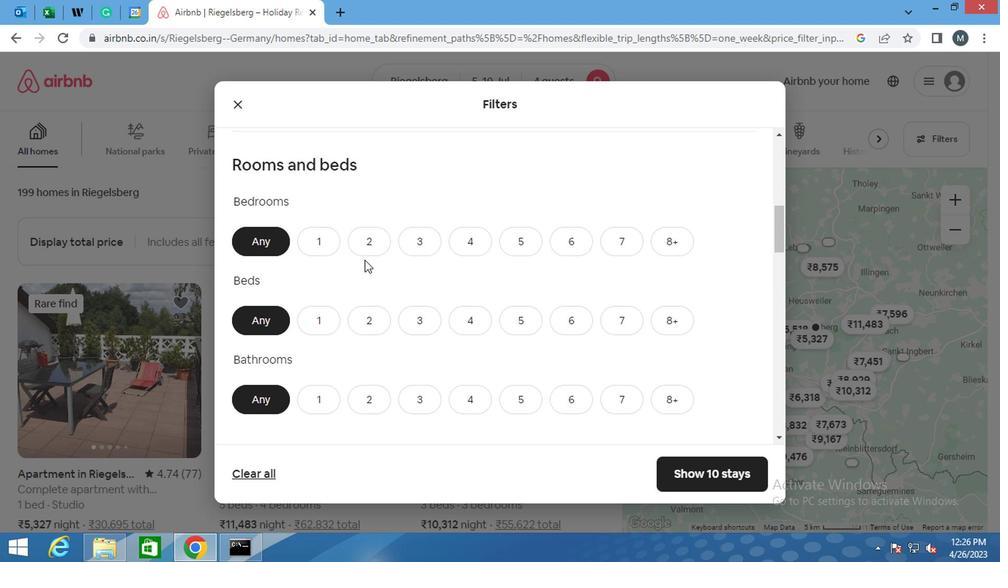 
Action: Mouse moved to (460, 324)
Screenshot: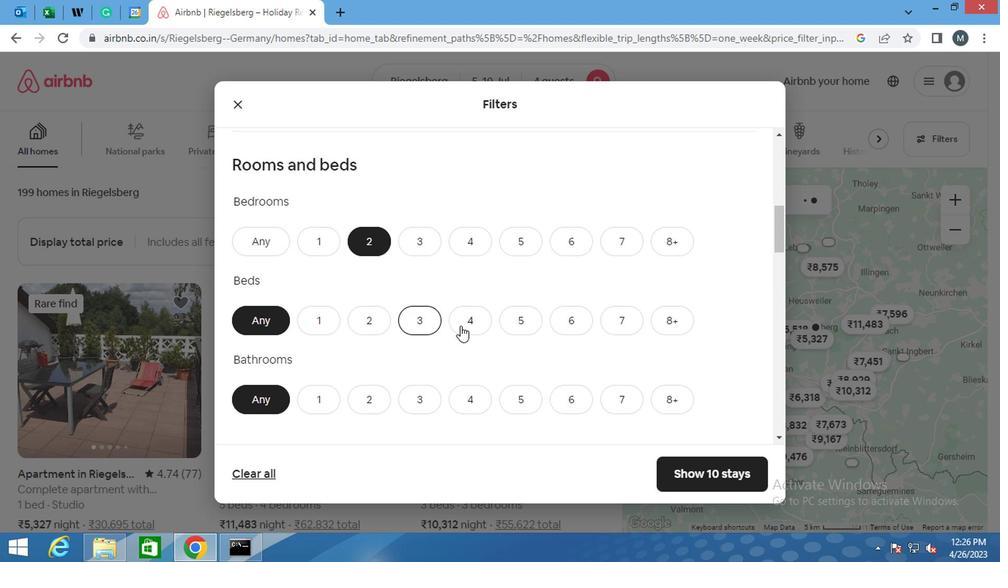 
Action: Mouse pressed left at (460, 324)
Screenshot: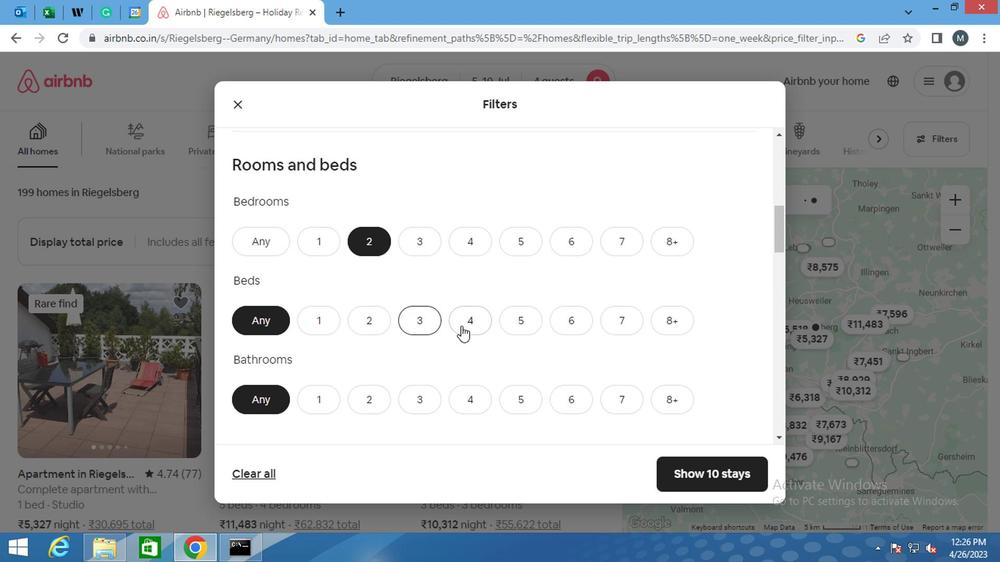 
Action: Mouse moved to (362, 406)
Screenshot: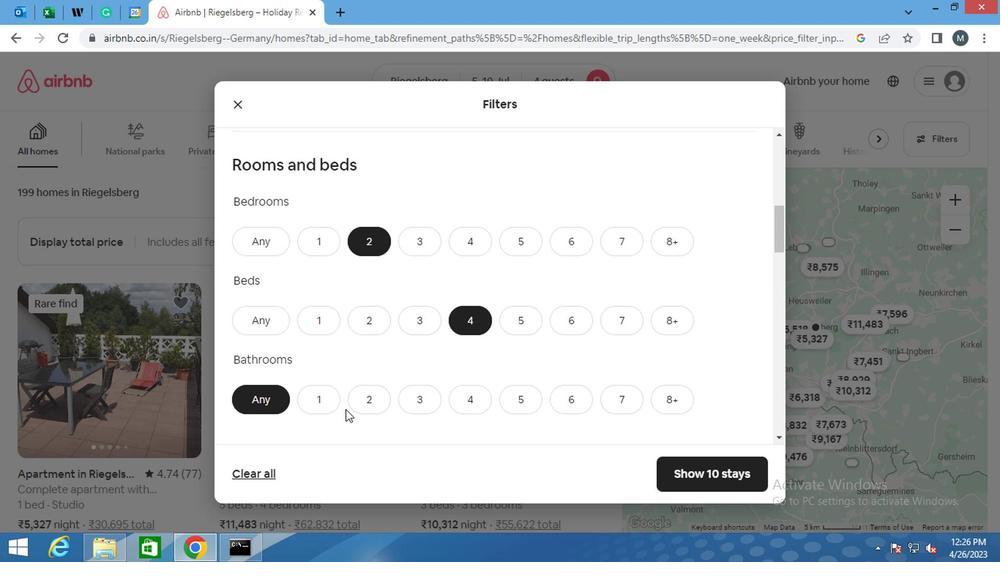 
Action: Mouse pressed left at (362, 406)
Screenshot: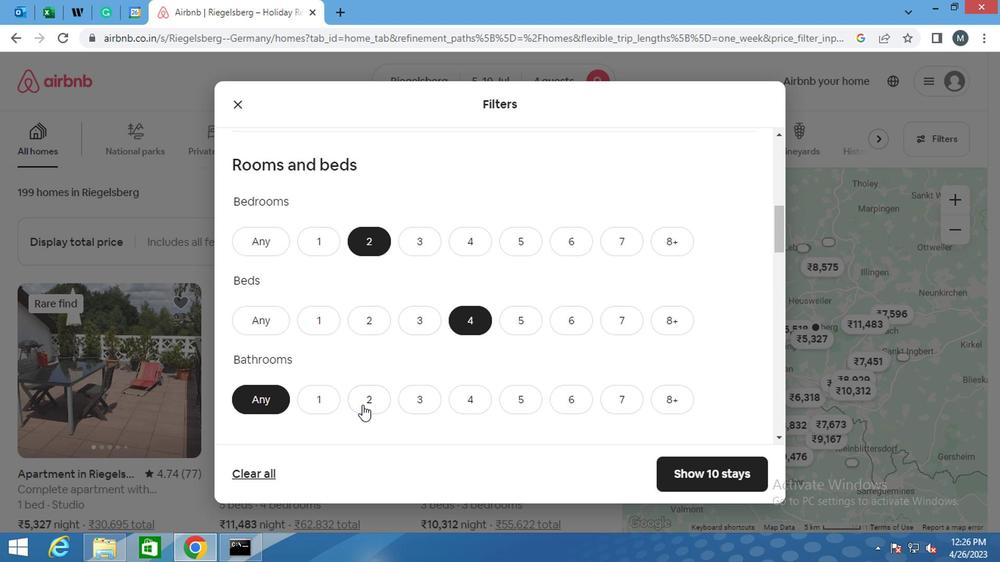 
Action: Mouse moved to (341, 370)
Screenshot: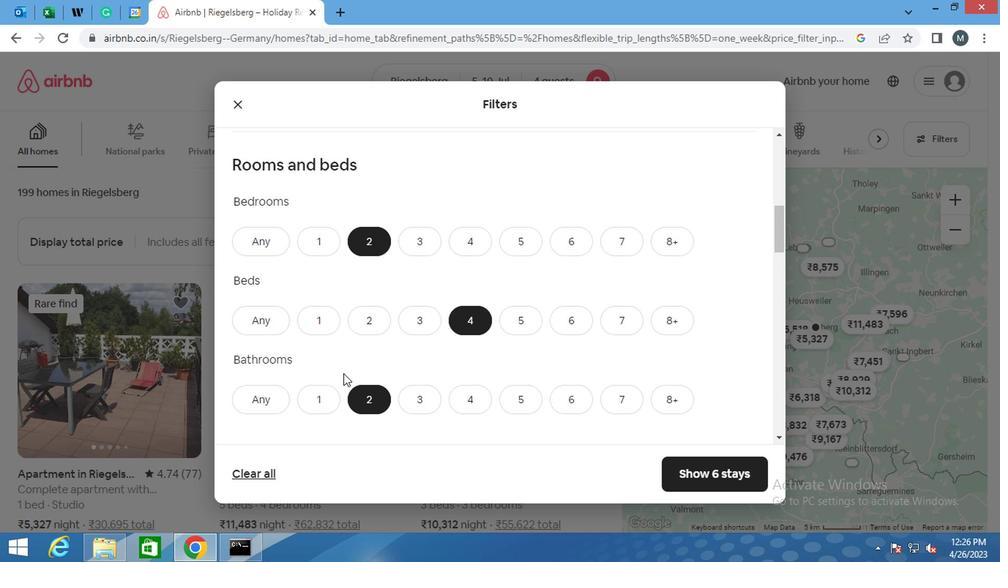 
Action: Mouse scrolled (341, 369) with delta (0, -1)
Screenshot: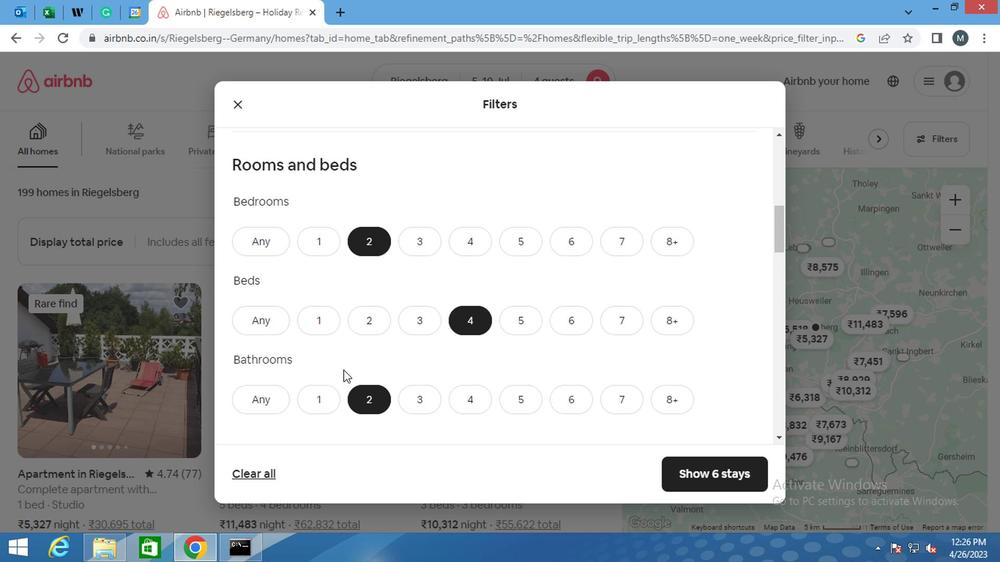
Action: Mouse scrolled (341, 369) with delta (0, -1)
Screenshot: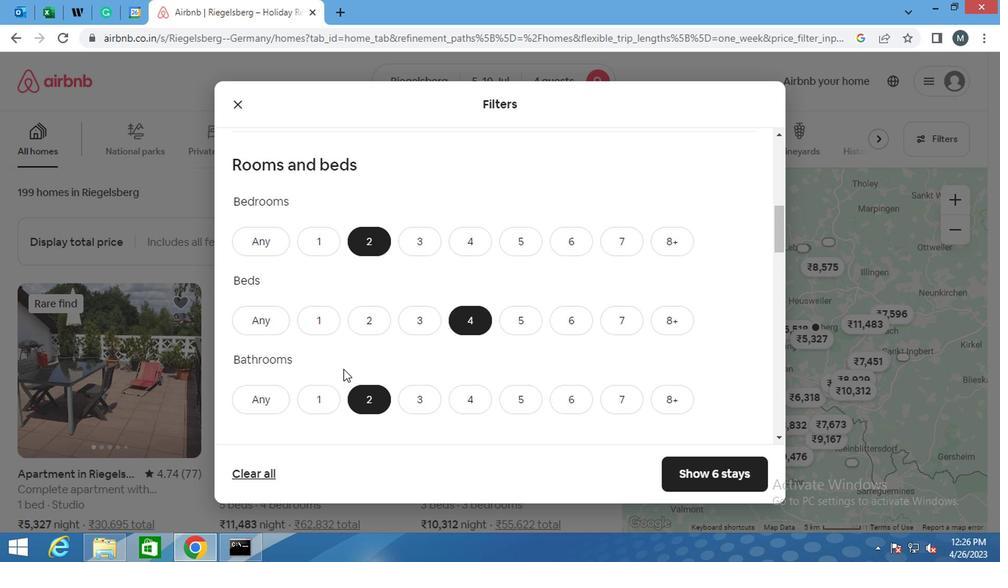 
Action: Mouse moved to (343, 367)
Screenshot: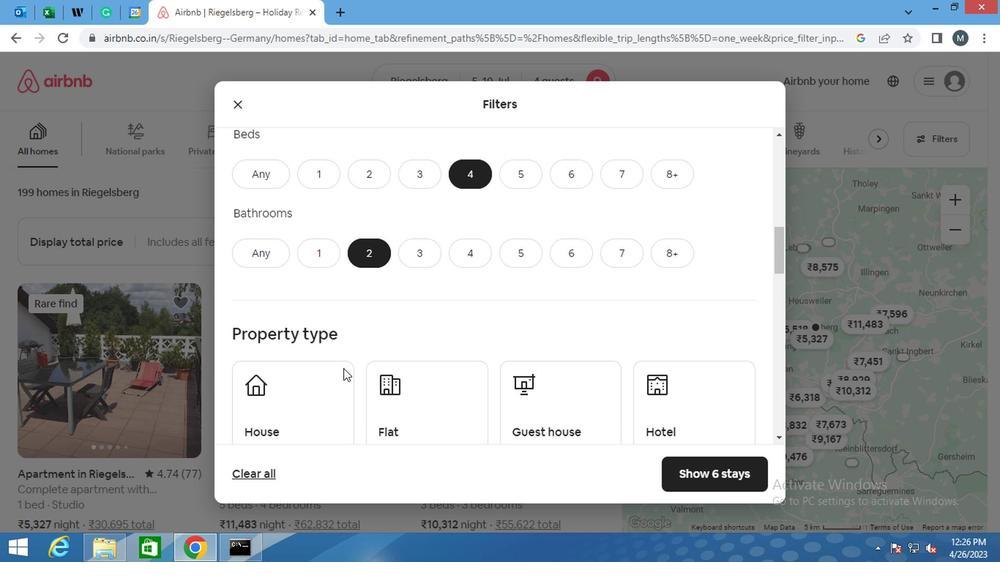 
Action: Mouse scrolled (343, 366) with delta (0, -1)
Screenshot: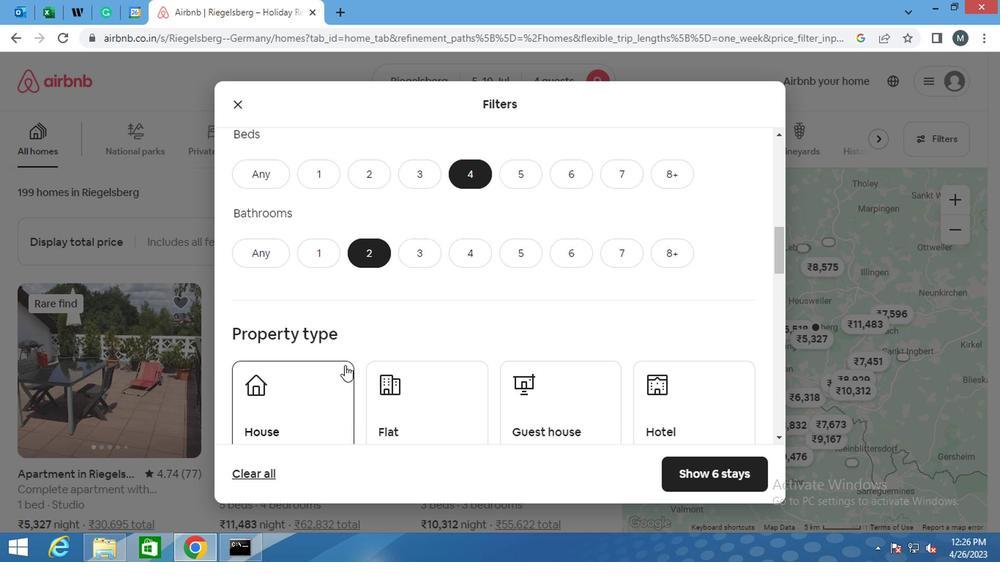 
Action: Mouse moved to (299, 364)
Screenshot: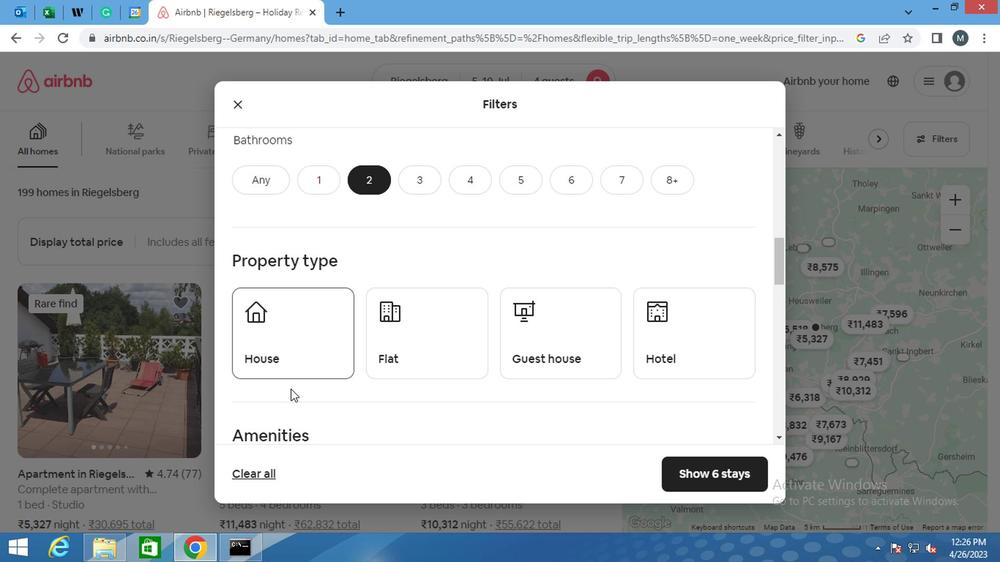 
Action: Mouse pressed left at (299, 364)
Screenshot: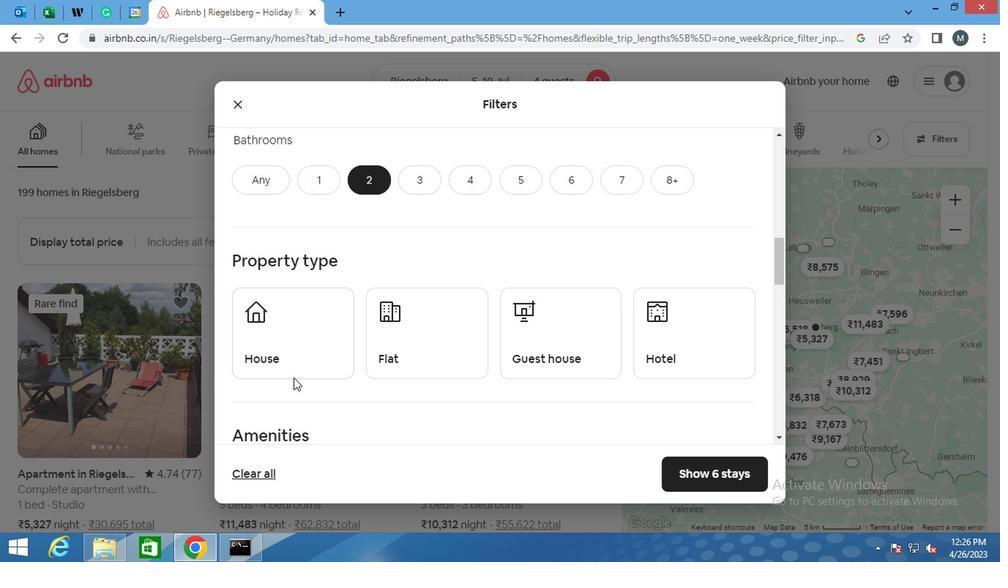 
Action: Mouse moved to (400, 353)
Screenshot: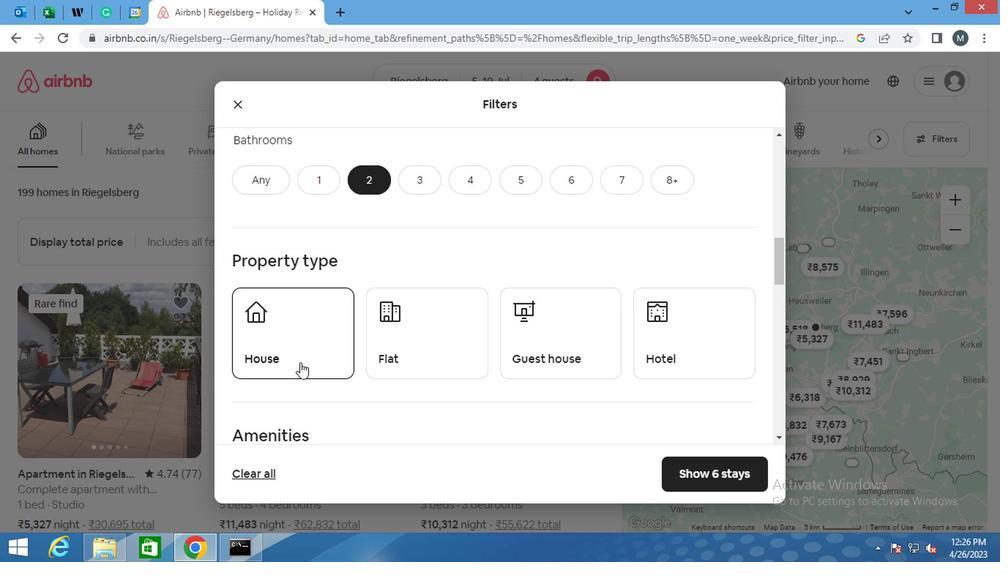
Action: Mouse pressed left at (400, 353)
Screenshot: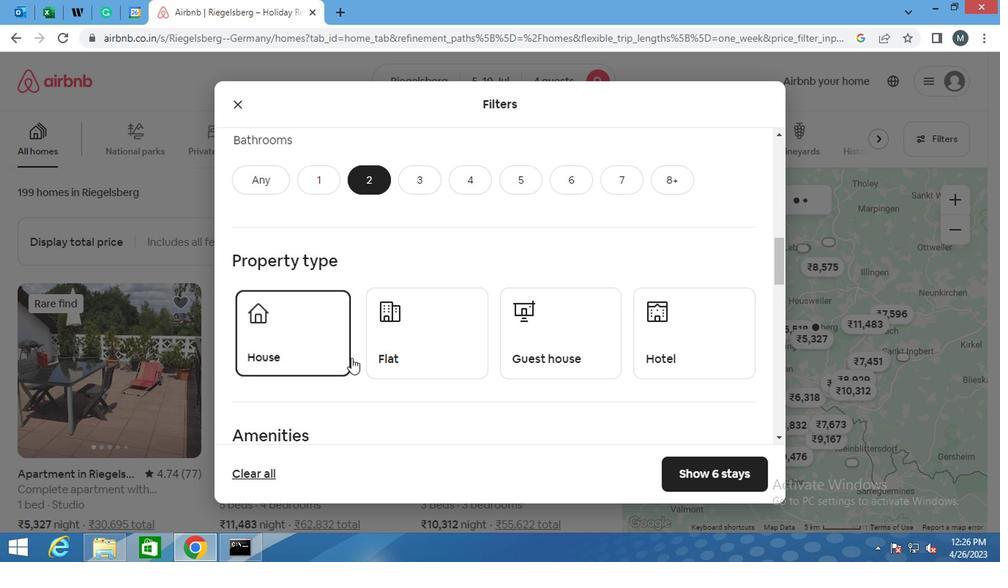 
Action: Mouse moved to (515, 352)
Screenshot: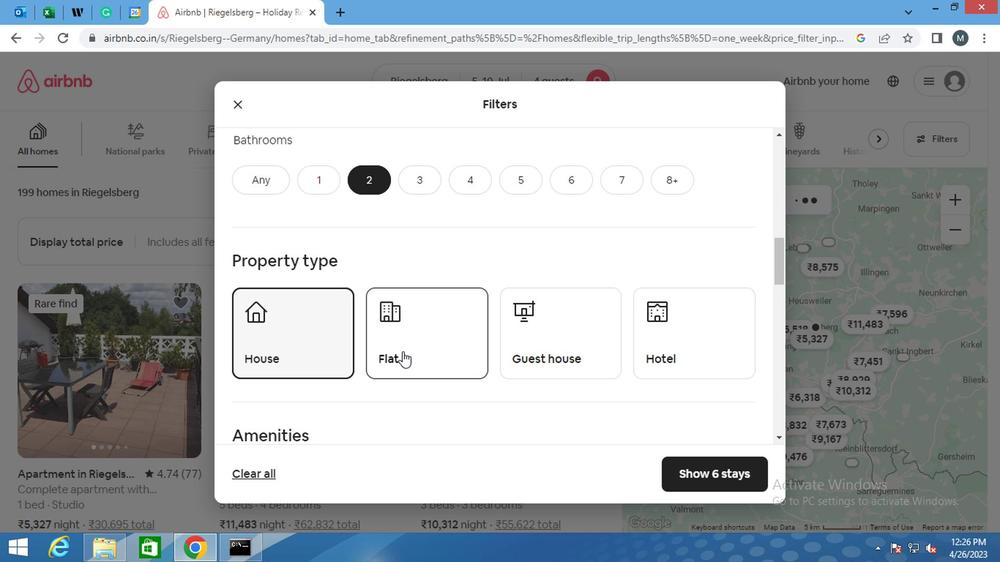 
Action: Mouse pressed left at (515, 352)
Screenshot: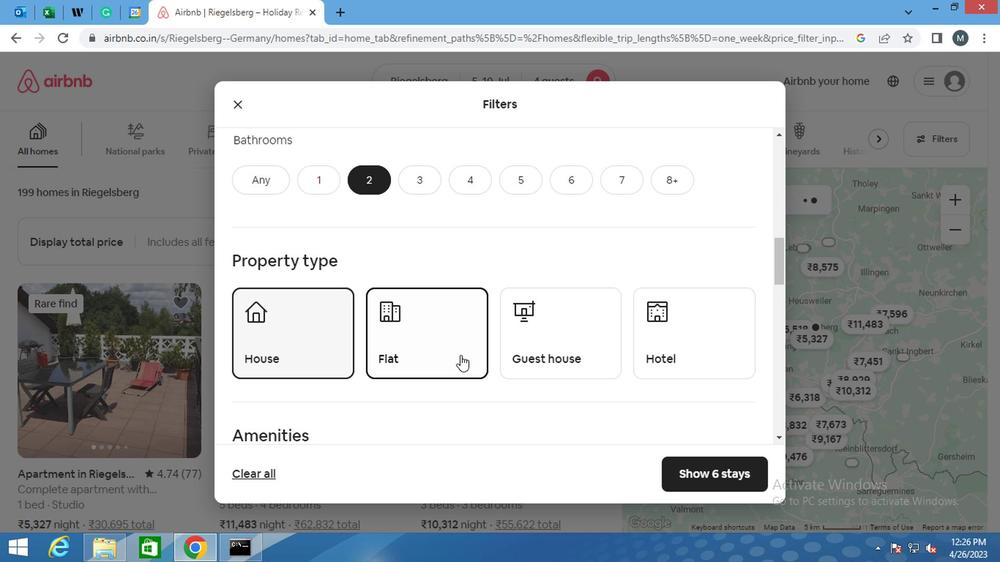
Action: Mouse moved to (373, 365)
Screenshot: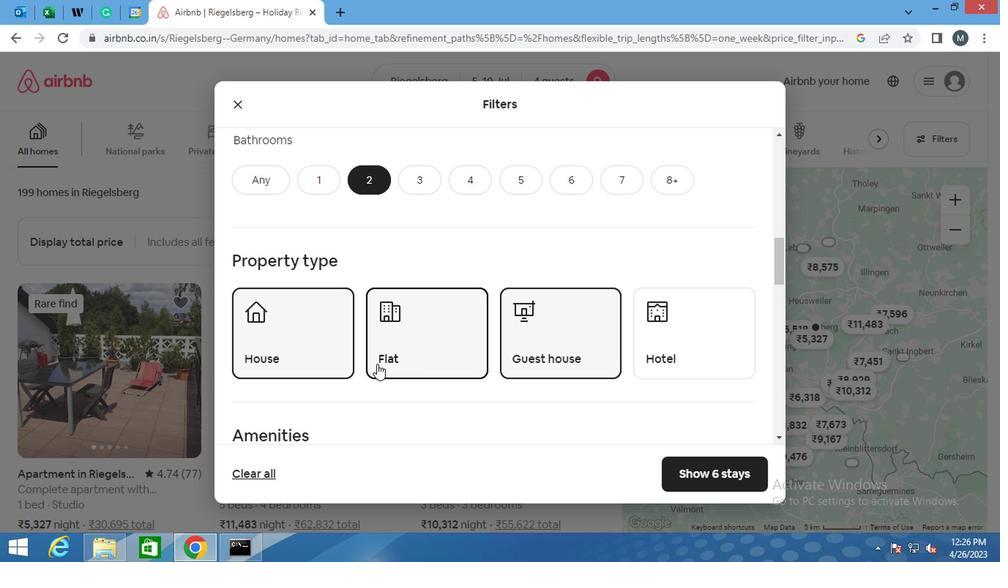 
Action: Mouse scrolled (373, 365) with delta (0, 0)
Screenshot: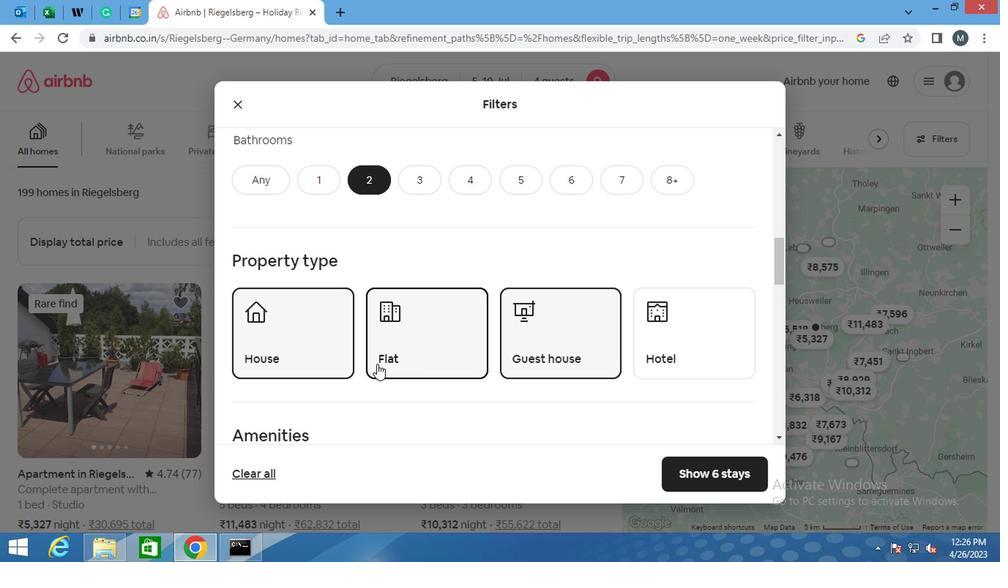 
Action: Mouse moved to (373, 367)
Screenshot: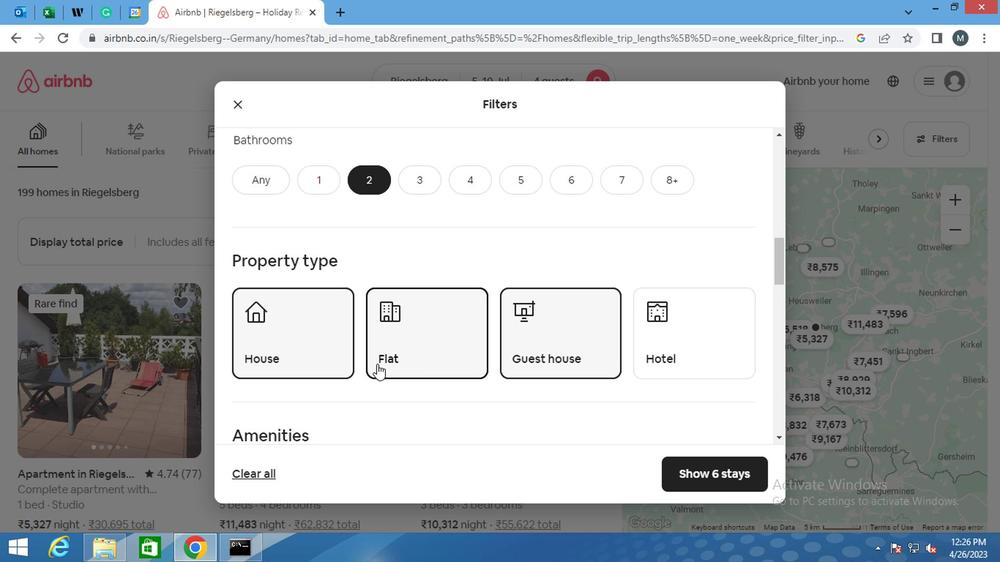 
Action: Mouse scrolled (373, 366) with delta (0, -1)
Screenshot: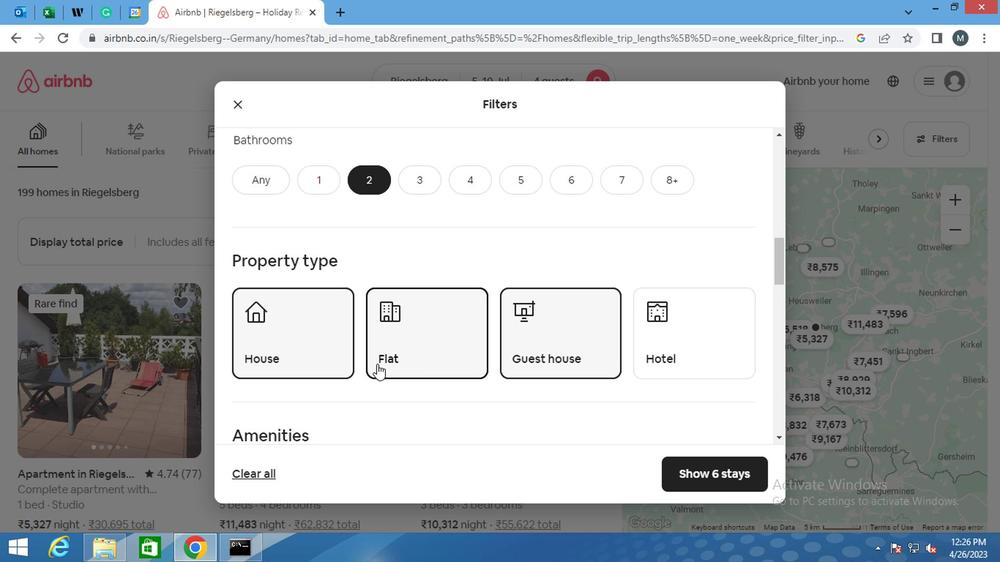 
Action: Mouse moved to (372, 369)
Screenshot: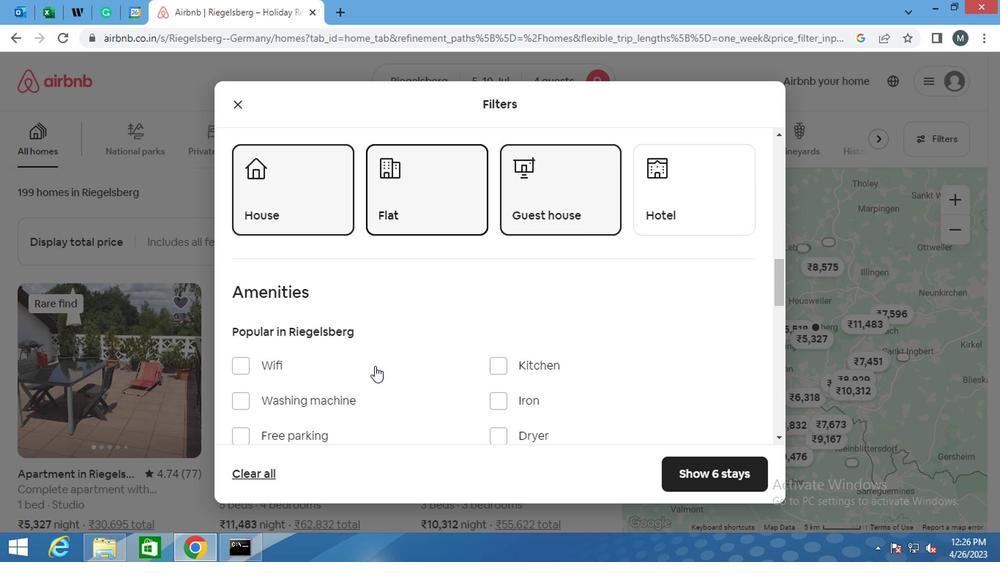 
Action: Mouse scrolled (372, 369) with delta (0, 0)
Screenshot: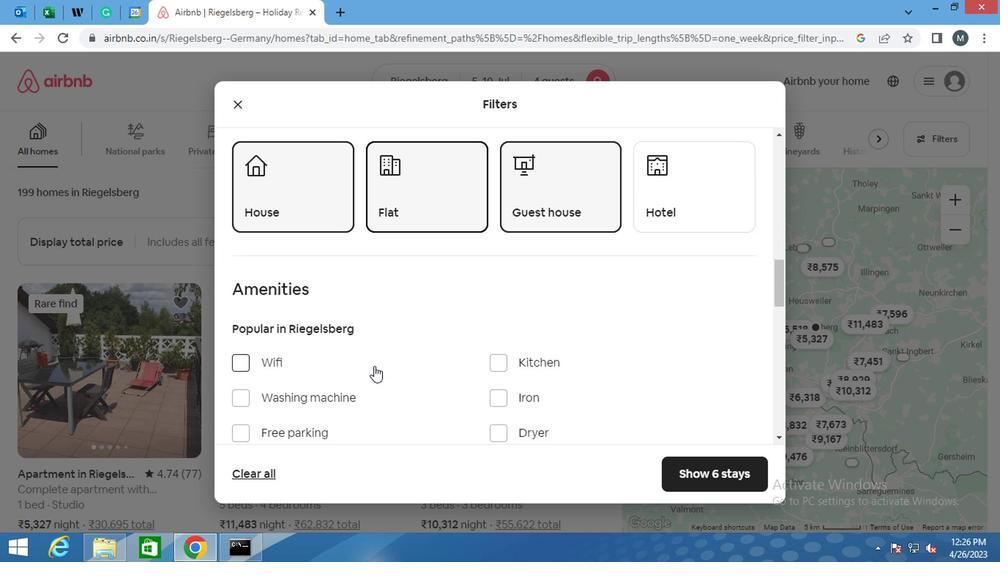 
Action: Mouse moved to (352, 375)
Screenshot: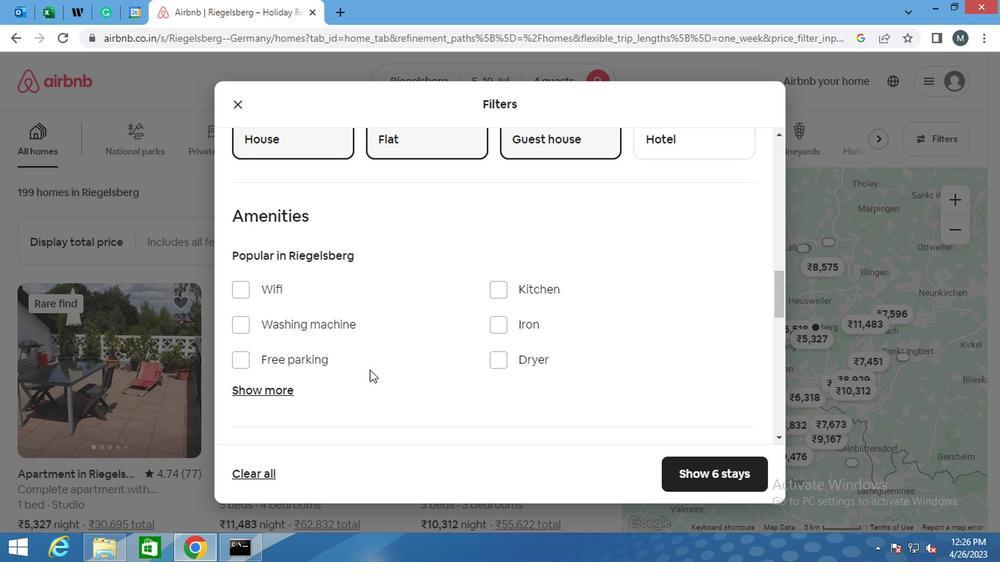 
Action: Mouse scrolled (352, 374) with delta (0, -1)
Screenshot: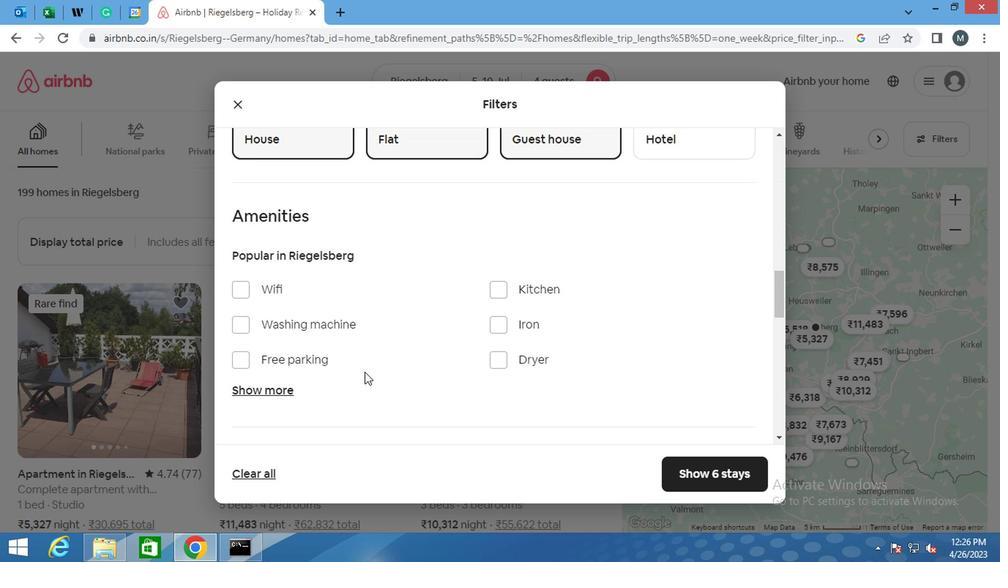 
Action: Mouse moved to (351, 376)
Screenshot: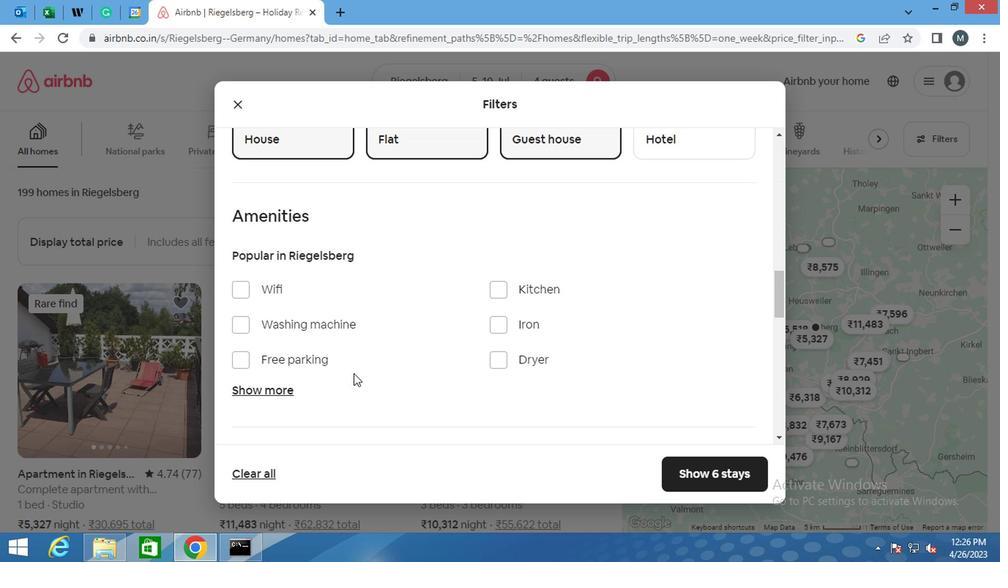 
Action: Mouse scrolled (351, 375) with delta (0, 0)
Screenshot: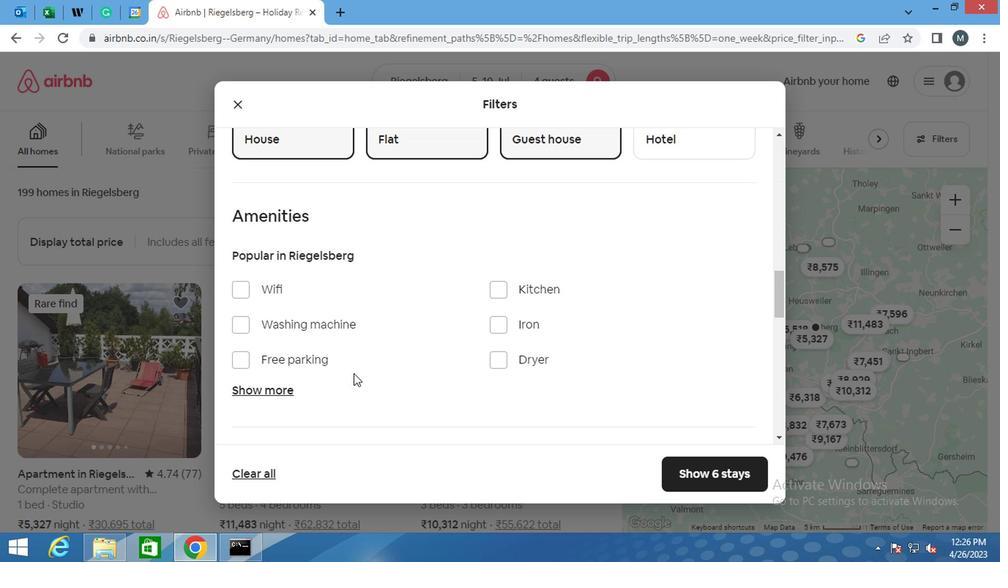 
Action: Mouse moved to (351, 376)
Screenshot: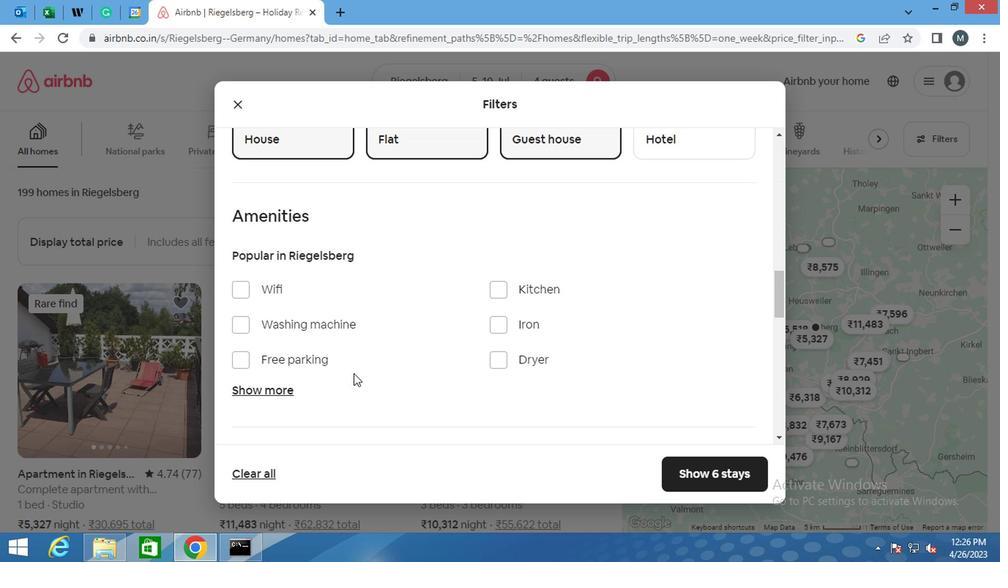 
Action: Mouse scrolled (351, 375) with delta (0, 0)
Screenshot: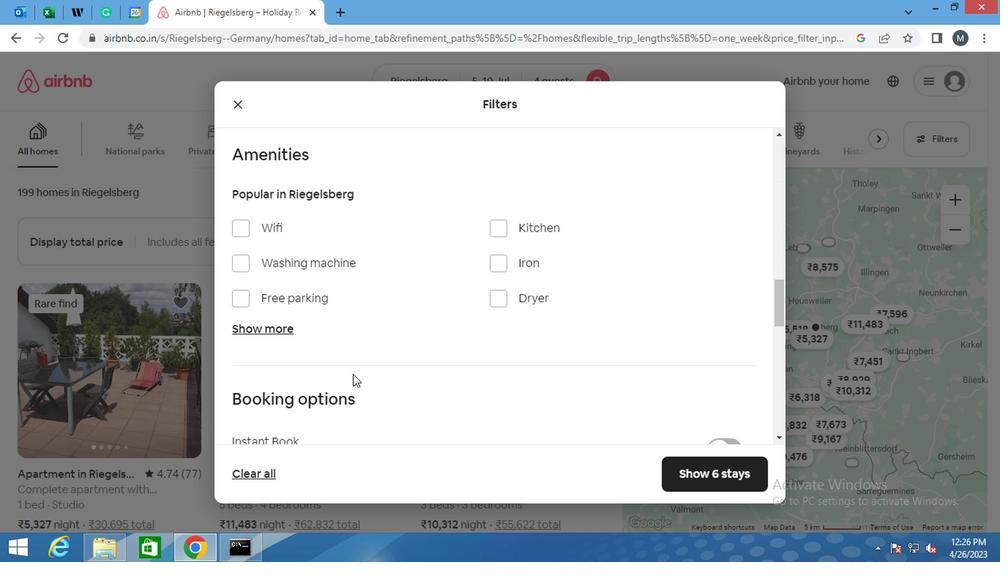 
Action: Mouse moved to (351, 378)
Screenshot: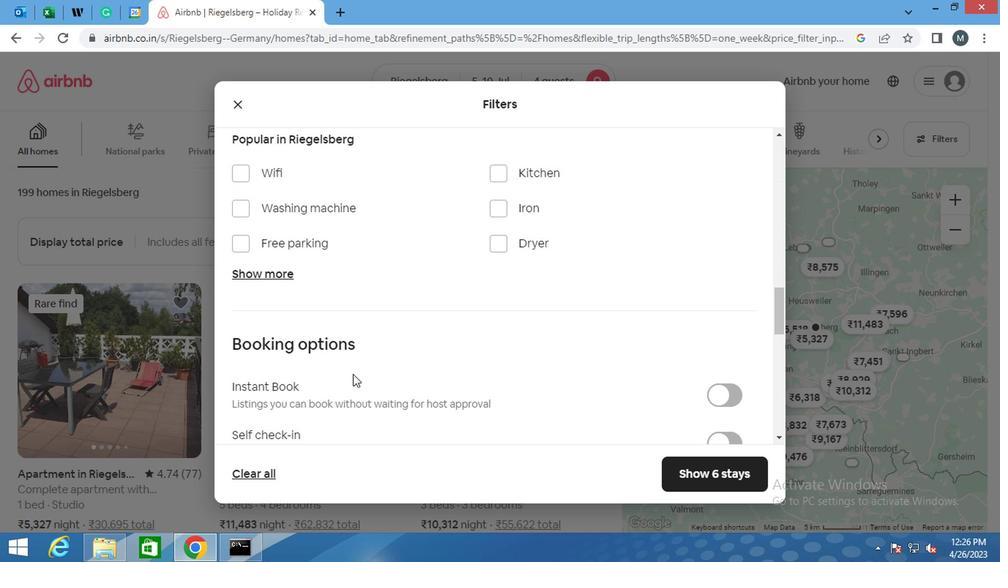 
Action: Mouse scrolled (351, 377) with delta (0, 0)
Screenshot: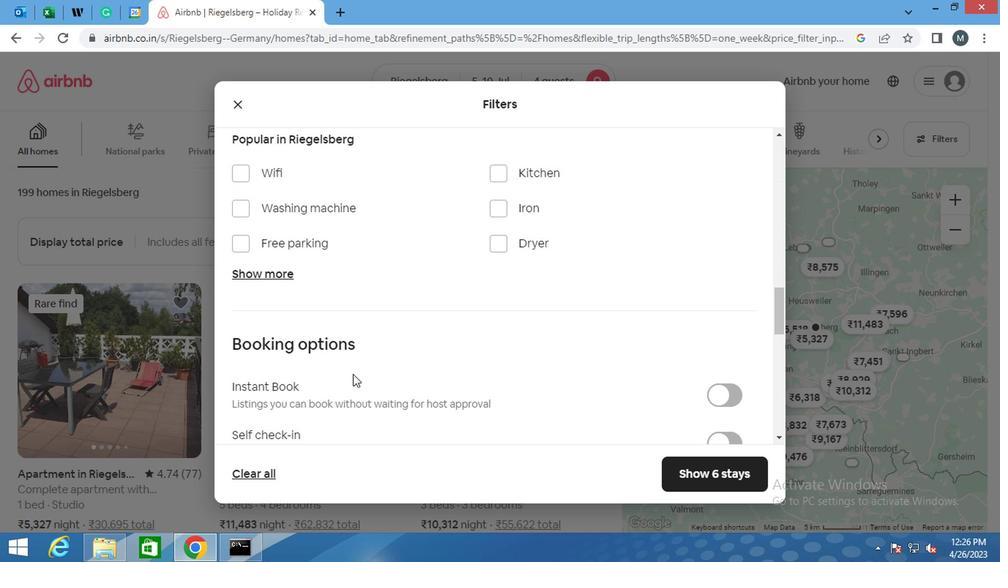 
Action: Mouse moved to (716, 268)
Screenshot: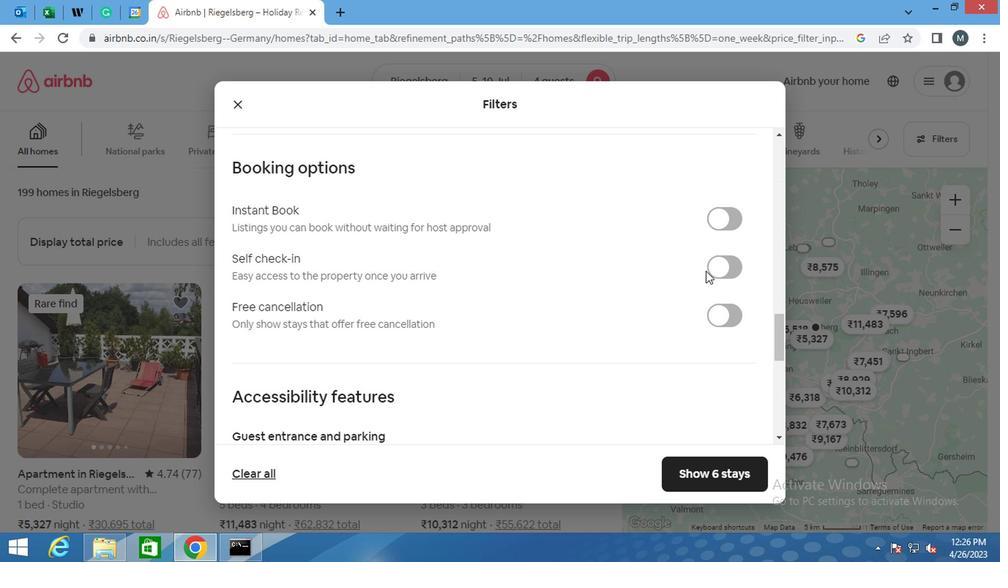 
Action: Mouse pressed left at (716, 268)
Screenshot: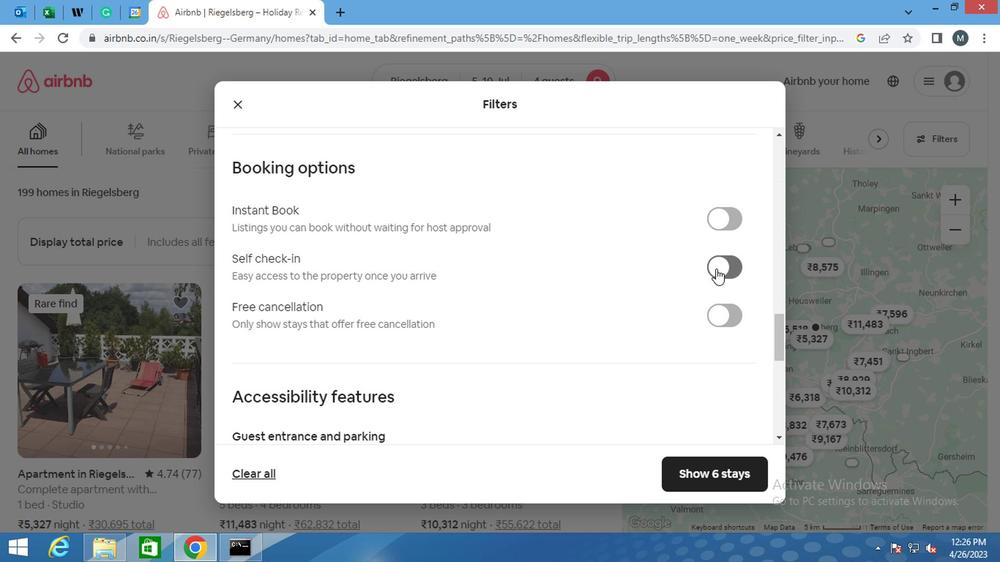 
Action: Mouse moved to (385, 316)
Screenshot: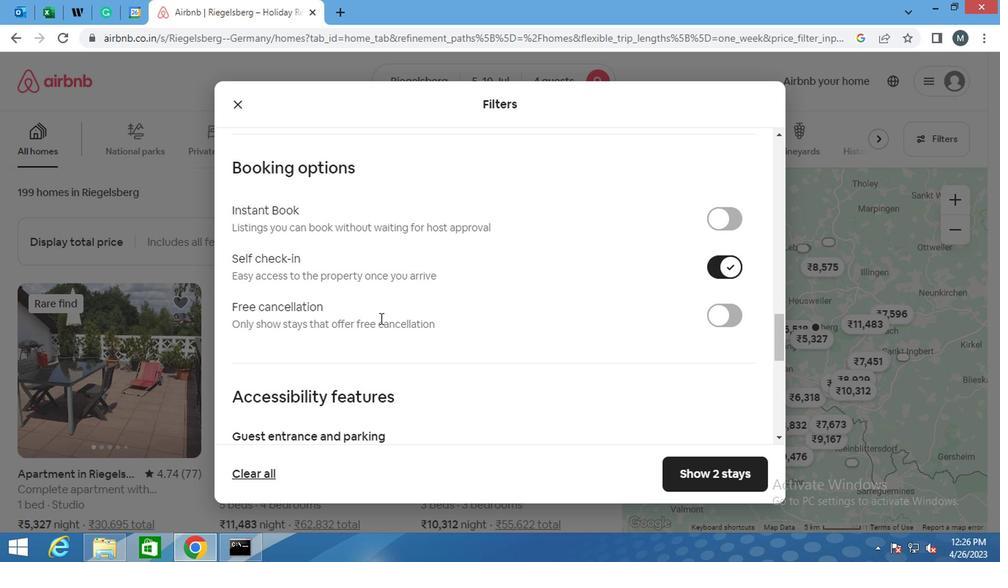 
Action: Mouse scrolled (385, 315) with delta (0, -1)
Screenshot: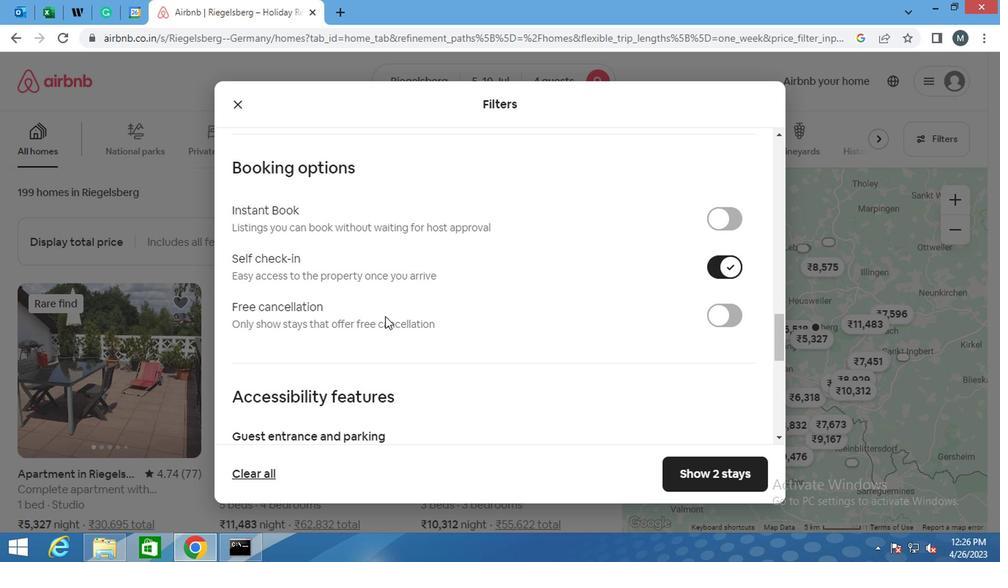 
Action: Mouse scrolled (385, 315) with delta (0, -1)
Screenshot: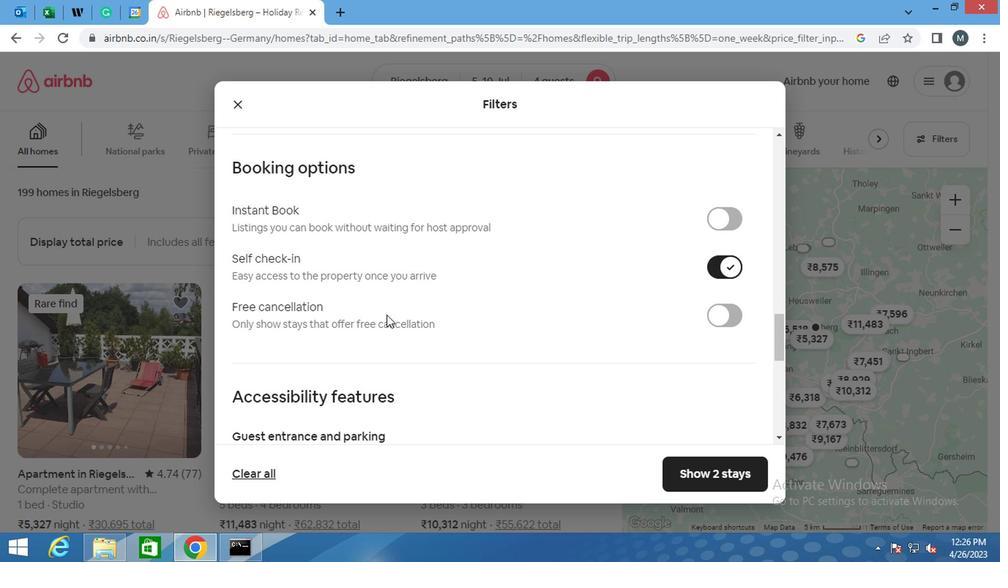 
Action: Mouse scrolled (385, 316) with delta (0, 0)
Screenshot: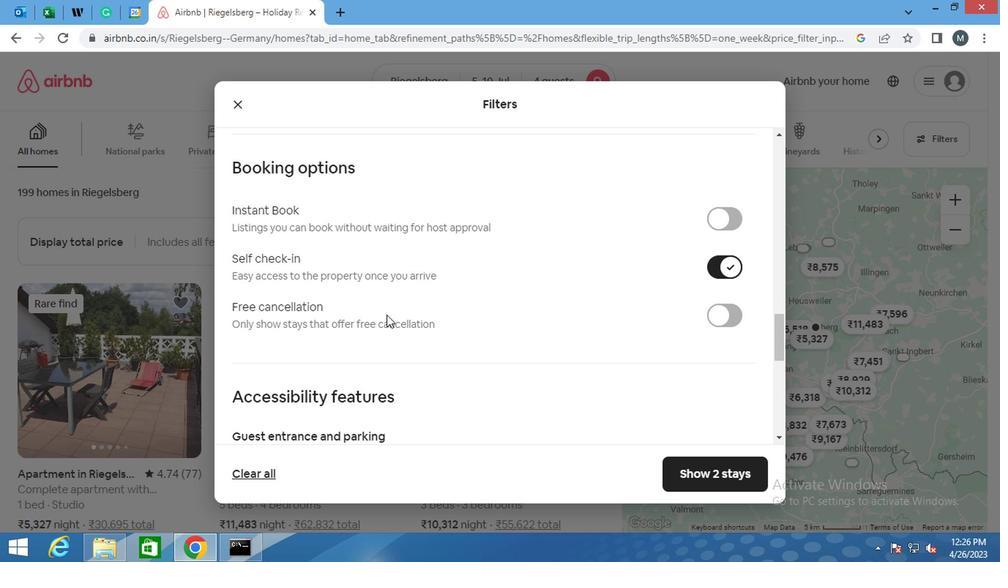 
Action: Mouse scrolled (385, 315) with delta (0, -1)
Screenshot: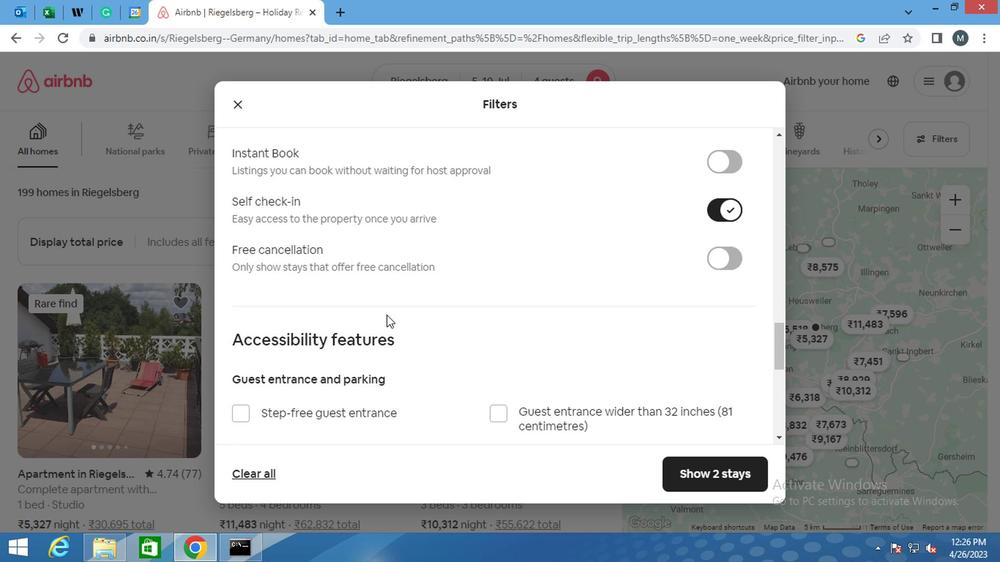 
Action: Mouse scrolled (385, 315) with delta (0, -1)
Screenshot: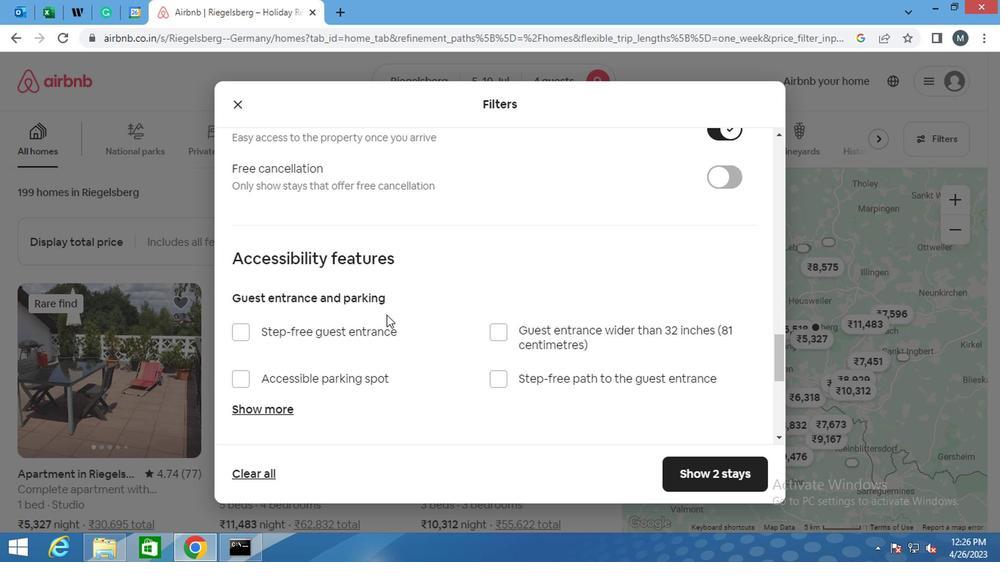 
Action: Mouse moved to (385, 316)
Screenshot: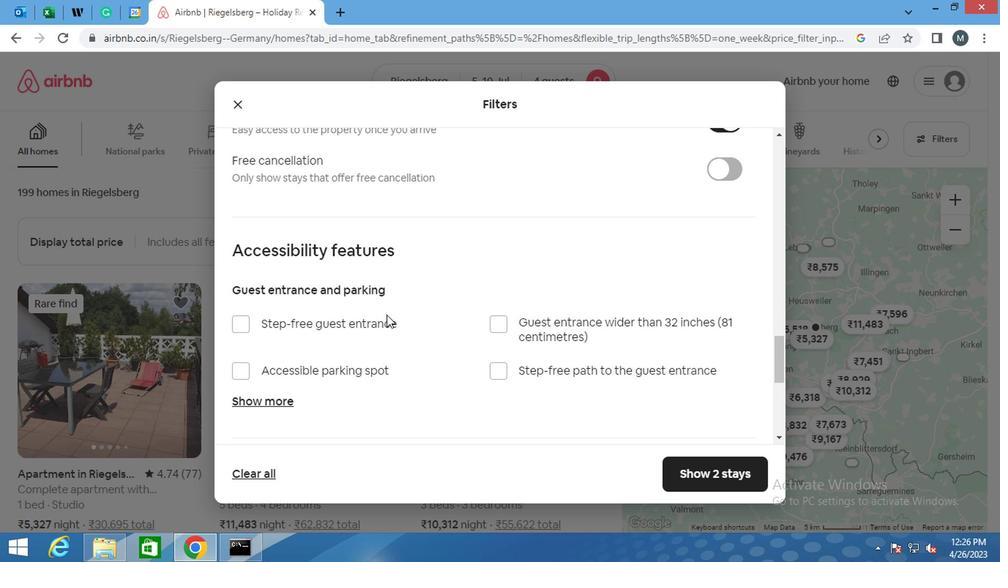 
Action: Mouse scrolled (385, 315) with delta (0, -1)
Screenshot: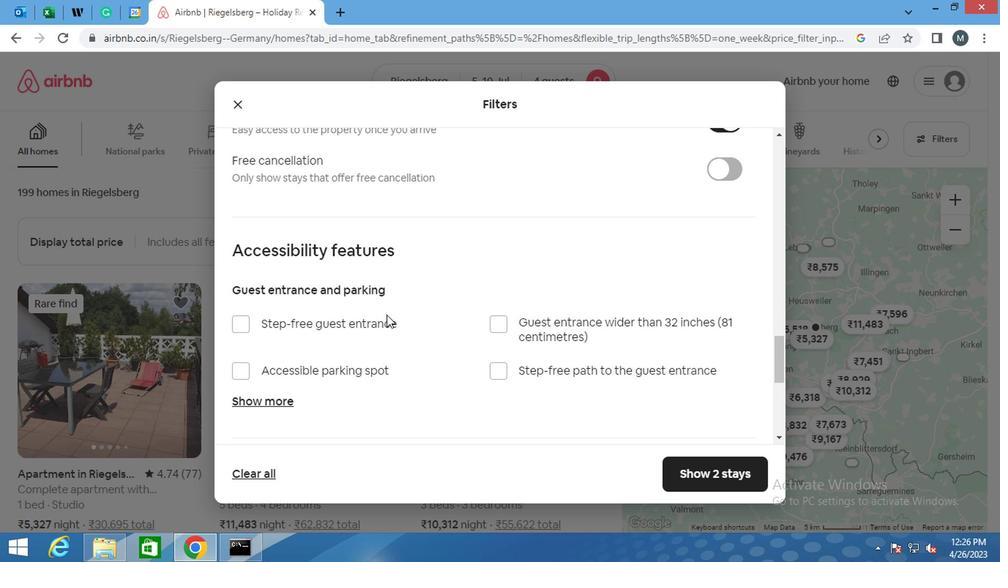 
Action: Mouse moved to (373, 322)
Screenshot: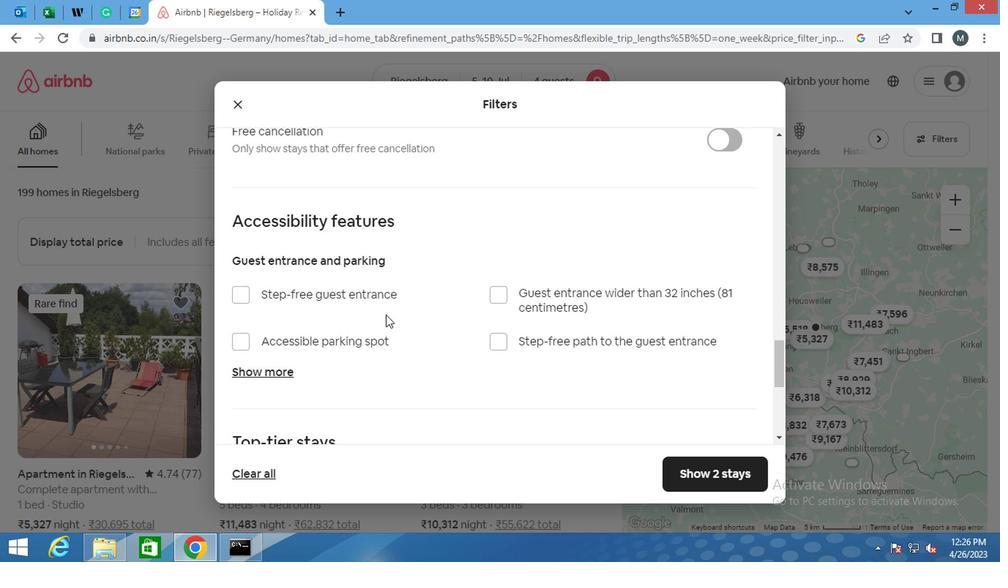 
Action: Mouse scrolled (373, 321) with delta (0, 0)
Screenshot: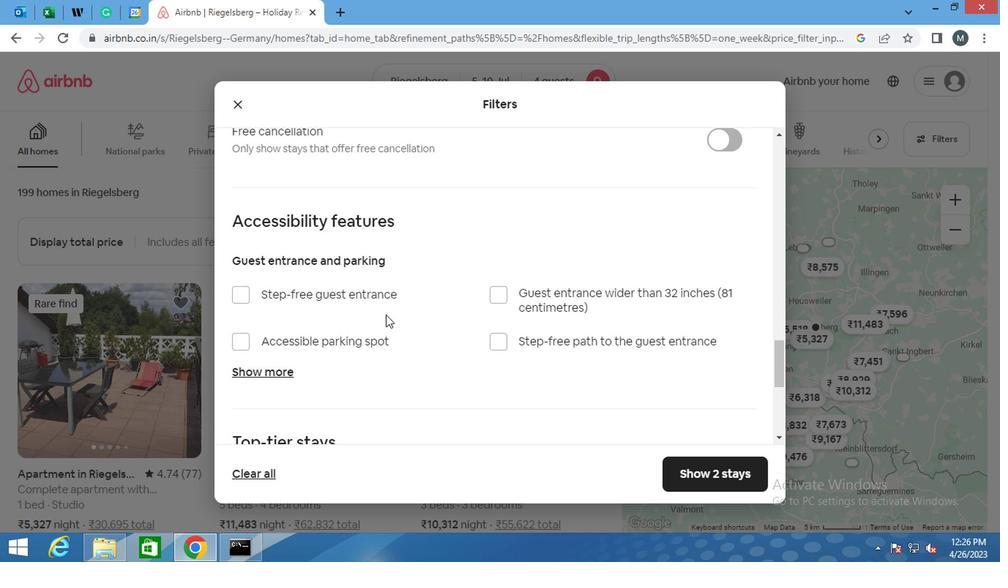 
Action: Mouse moved to (370, 324)
Screenshot: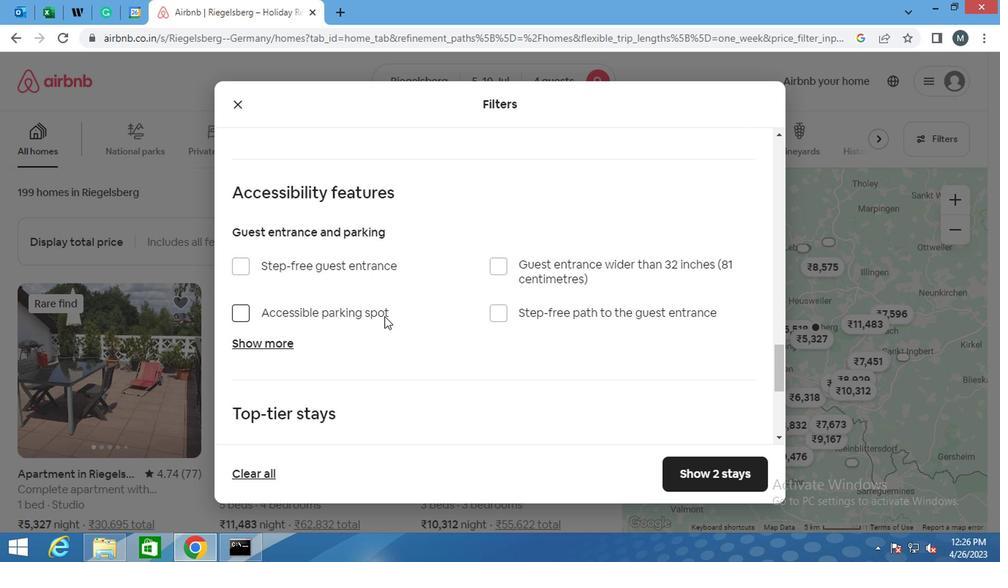 
Action: Mouse scrolled (370, 323) with delta (0, 0)
Screenshot: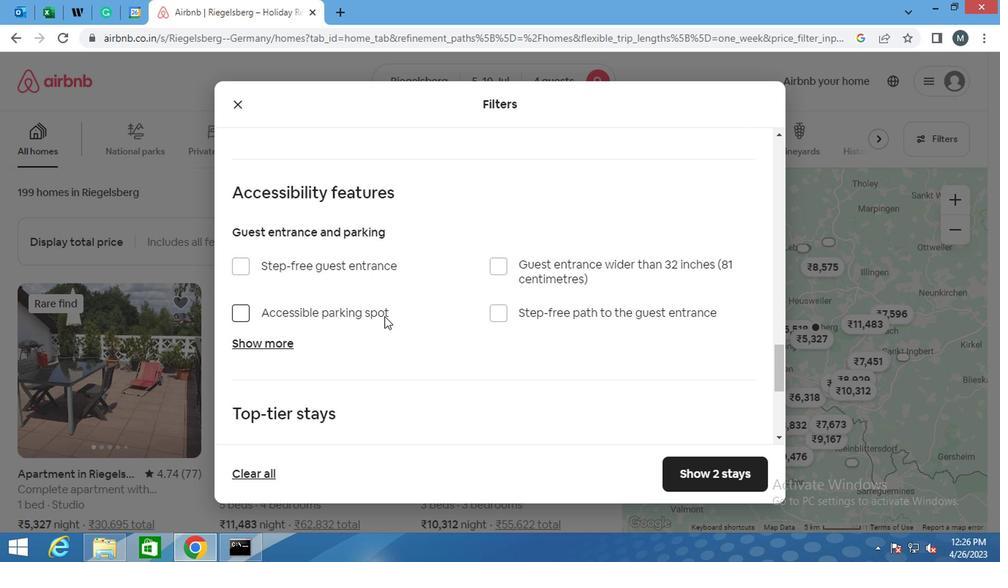 
Action: Mouse moved to (340, 351)
Screenshot: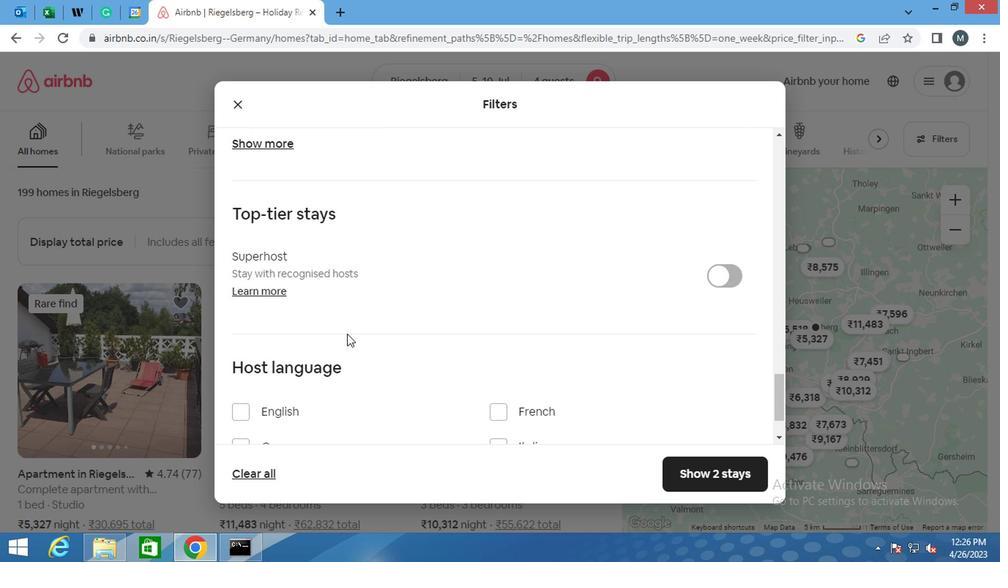 
Action: Mouse scrolled (340, 351) with delta (0, 0)
Screenshot: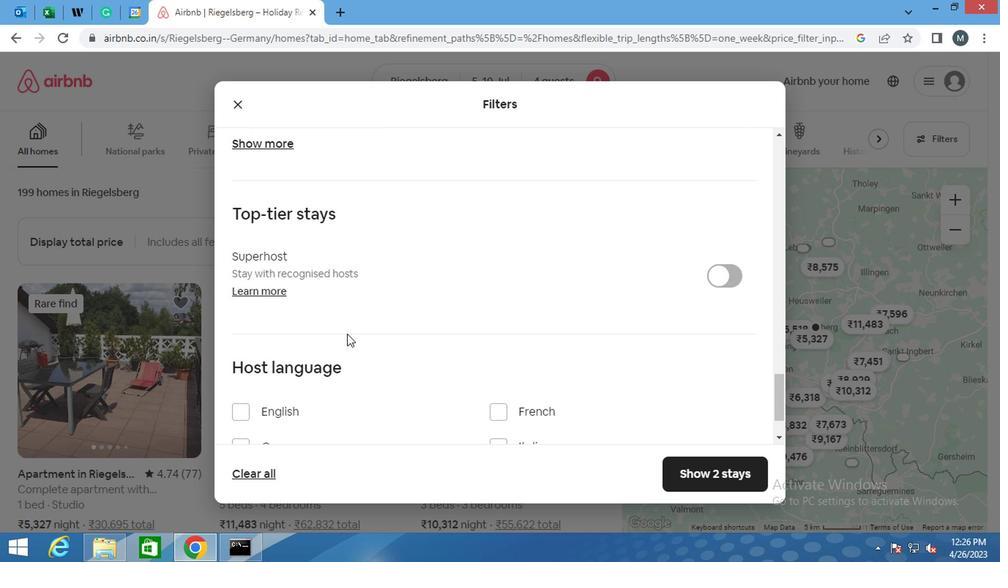 
Action: Mouse moved to (337, 356)
Screenshot: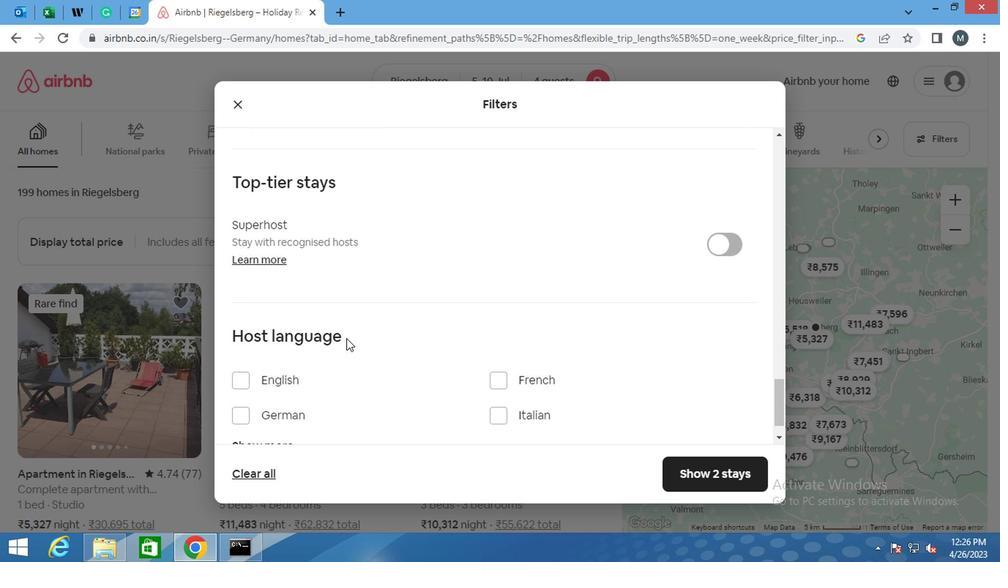 
Action: Mouse scrolled (337, 355) with delta (0, -1)
Screenshot: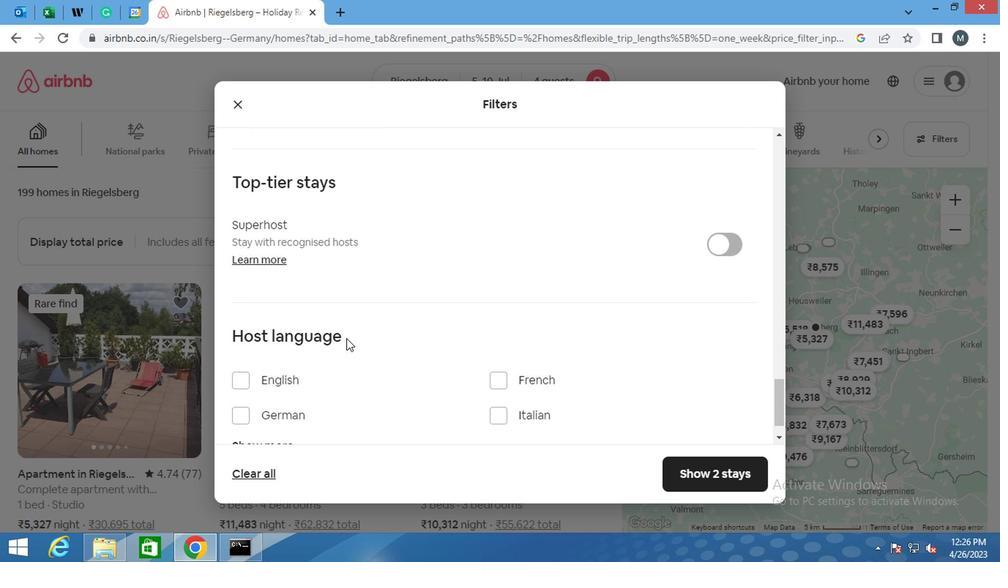 
Action: Mouse moved to (243, 341)
Screenshot: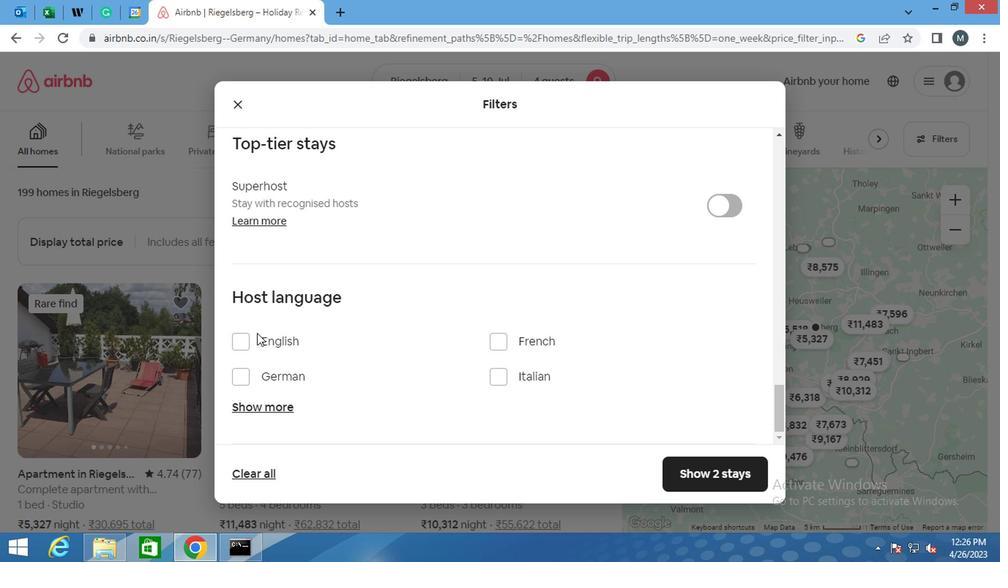 
Action: Mouse pressed left at (243, 341)
Screenshot: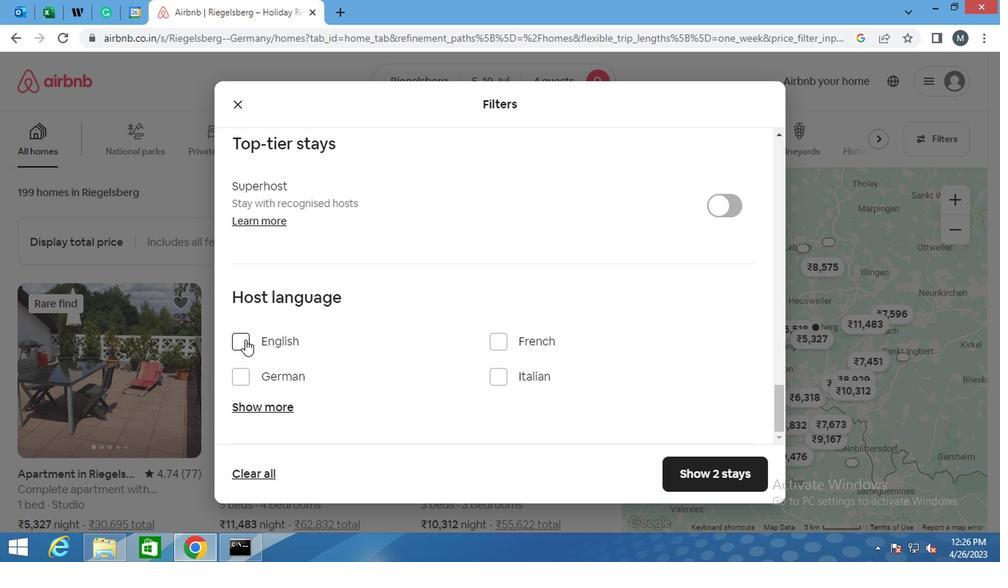 
Action: Mouse moved to (710, 481)
Screenshot: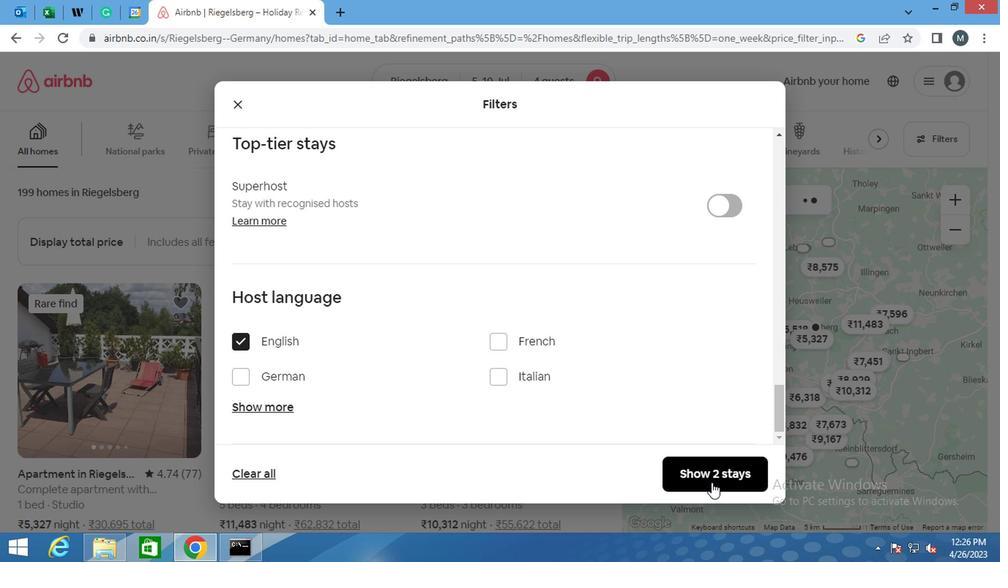
Action: Mouse pressed left at (710, 481)
Screenshot: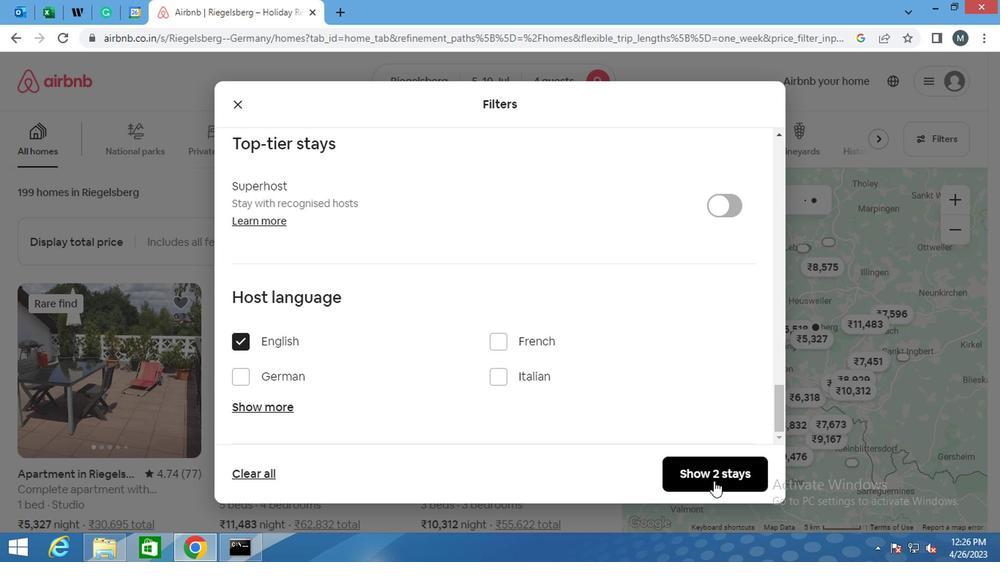 
Action: Mouse moved to (711, 477)
Screenshot: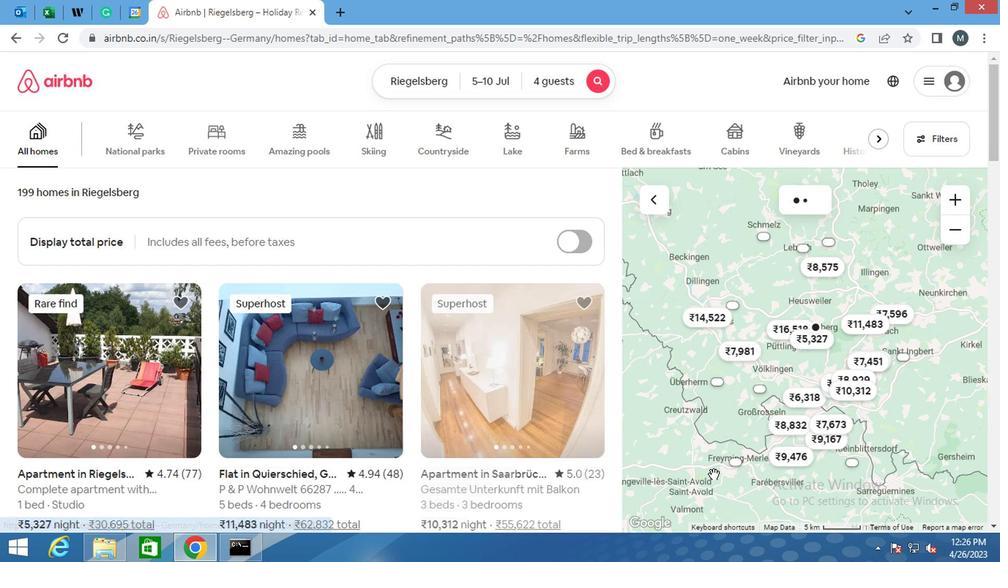 
